 Task: Look for space in Jalālpur, India from 4th August, 2023 to 8th August, 2023 for 1 adult in price range Rs.10000 to Rs.15000. Place can be private room with 1  bedroom having 1 bed and 1 bathroom. Property type can be flatguest house, hotel. Amenities needed are: wifi. Booking option can be shelf check-in. Required host language is English.
Action: Mouse moved to (470, 122)
Screenshot: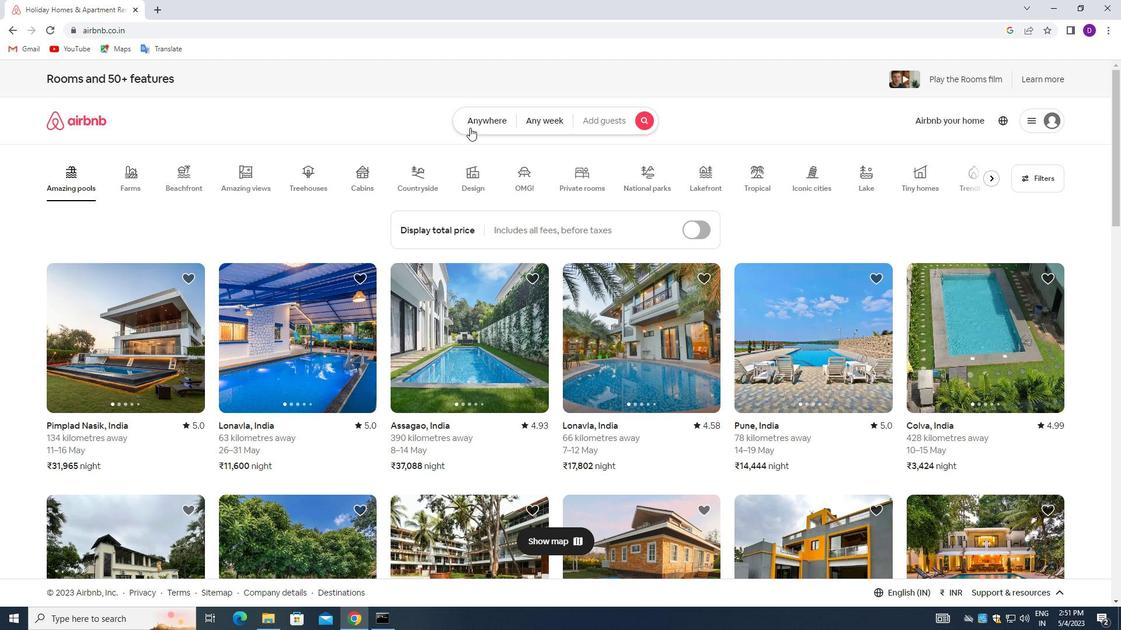
Action: Mouse pressed left at (470, 122)
Screenshot: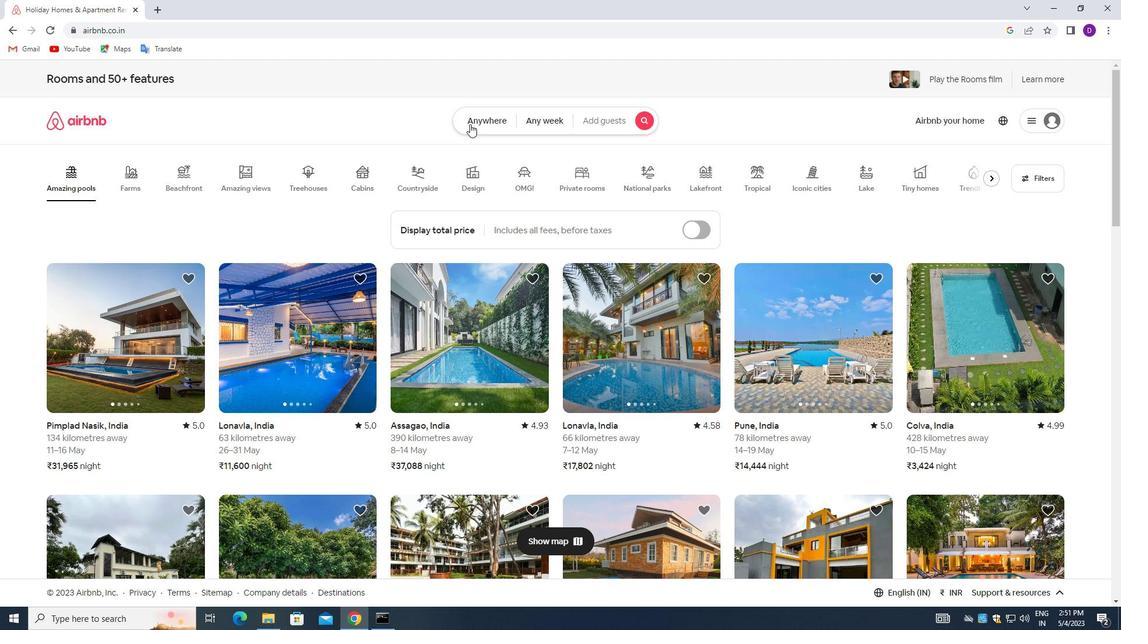 
Action: Mouse moved to (434, 161)
Screenshot: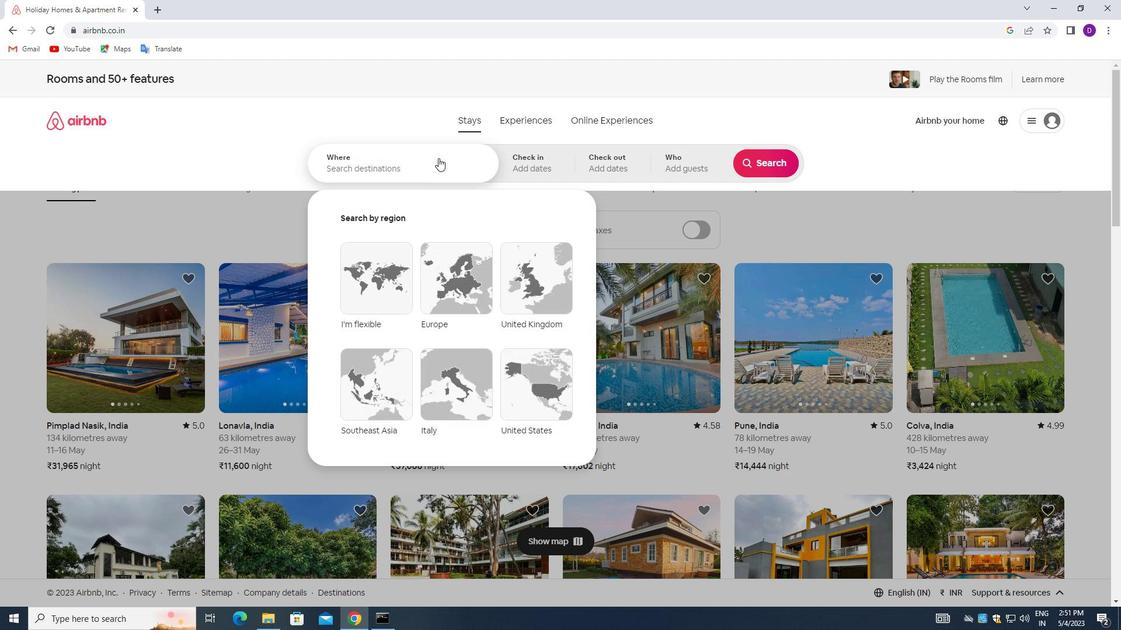 
Action: Mouse pressed left at (434, 161)
Screenshot: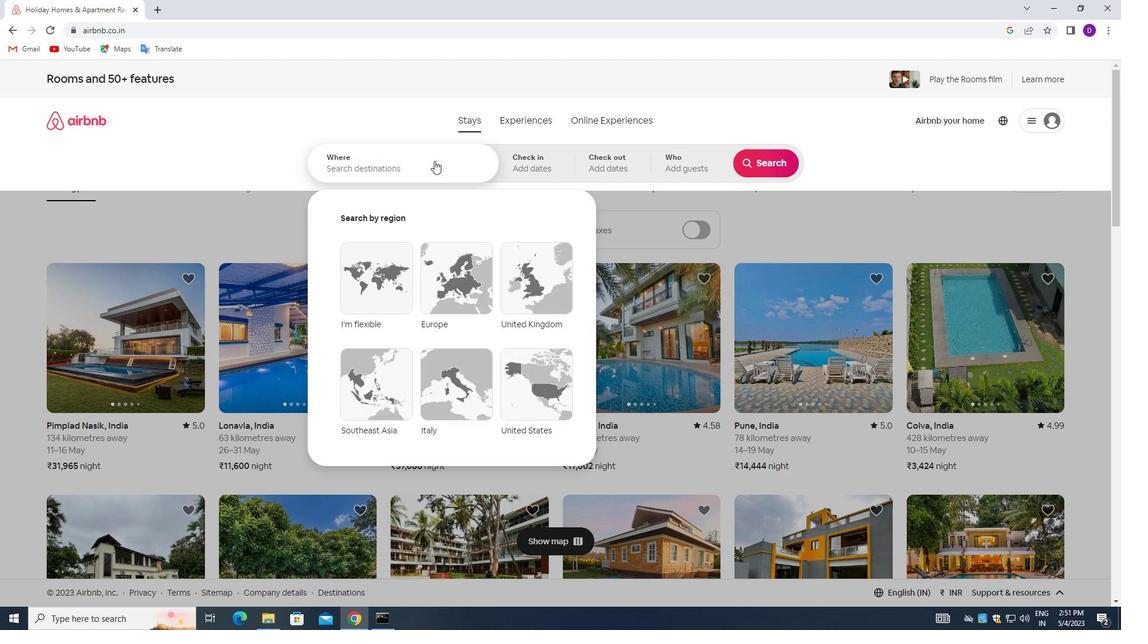 
Action: Mouse moved to (241, 167)
Screenshot: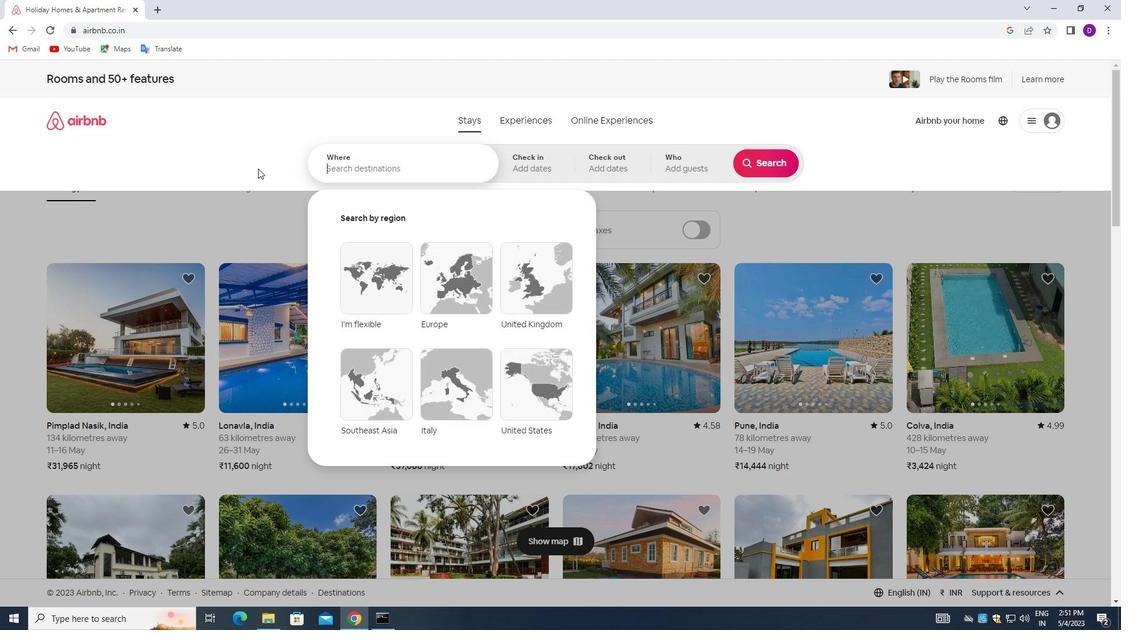 
Action: Key pressed <Key.shift>JALAPUR,<Key.space><Key.shift>INDIA<Key.enter>
Screenshot: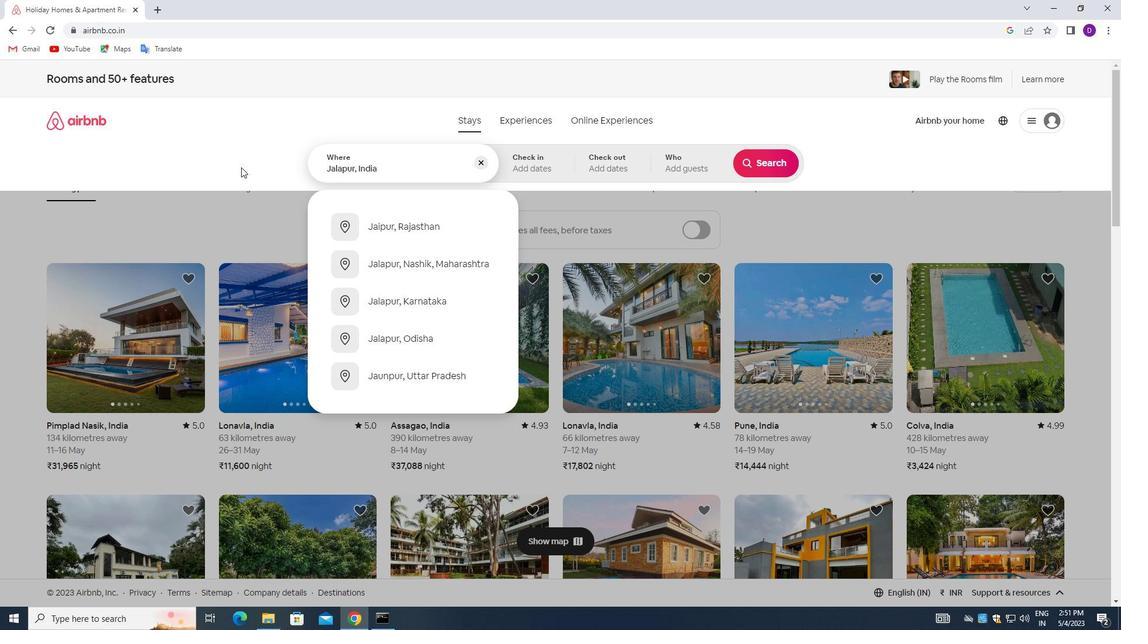
Action: Mouse moved to (761, 256)
Screenshot: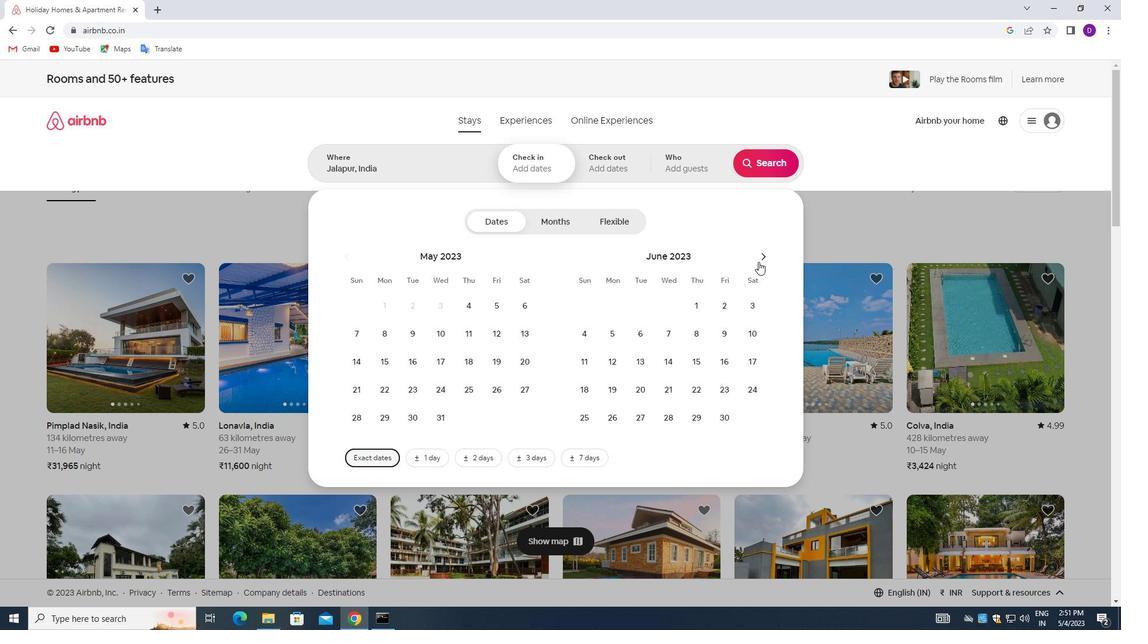 
Action: Mouse pressed left at (761, 256)
Screenshot: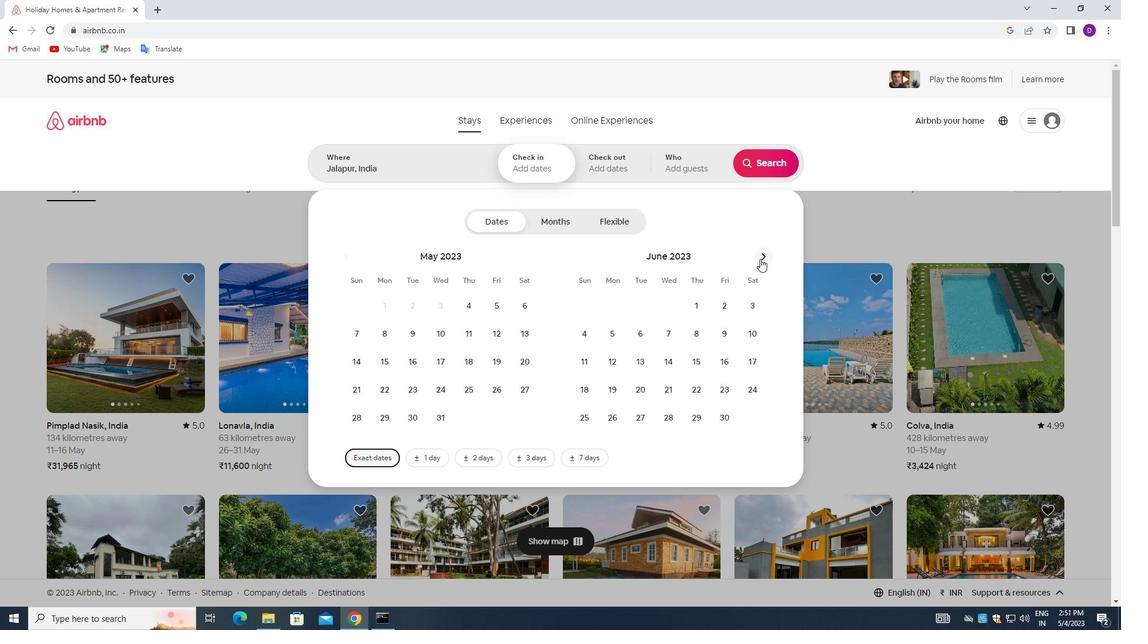
Action: Mouse pressed left at (761, 256)
Screenshot: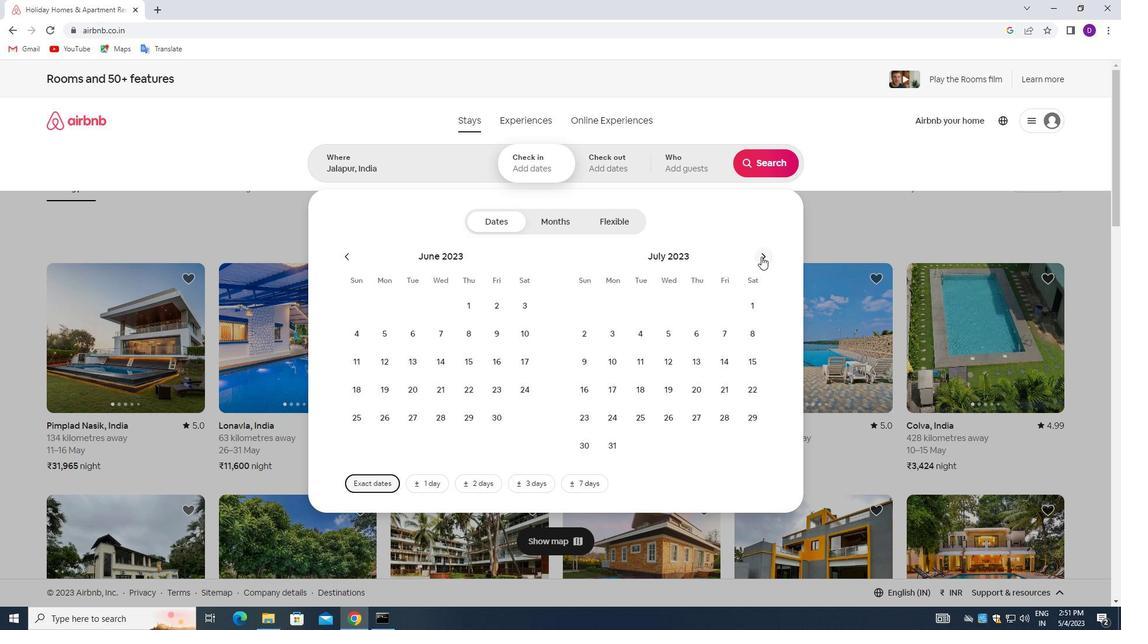 
Action: Mouse moved to (726, 309)
Screenshot: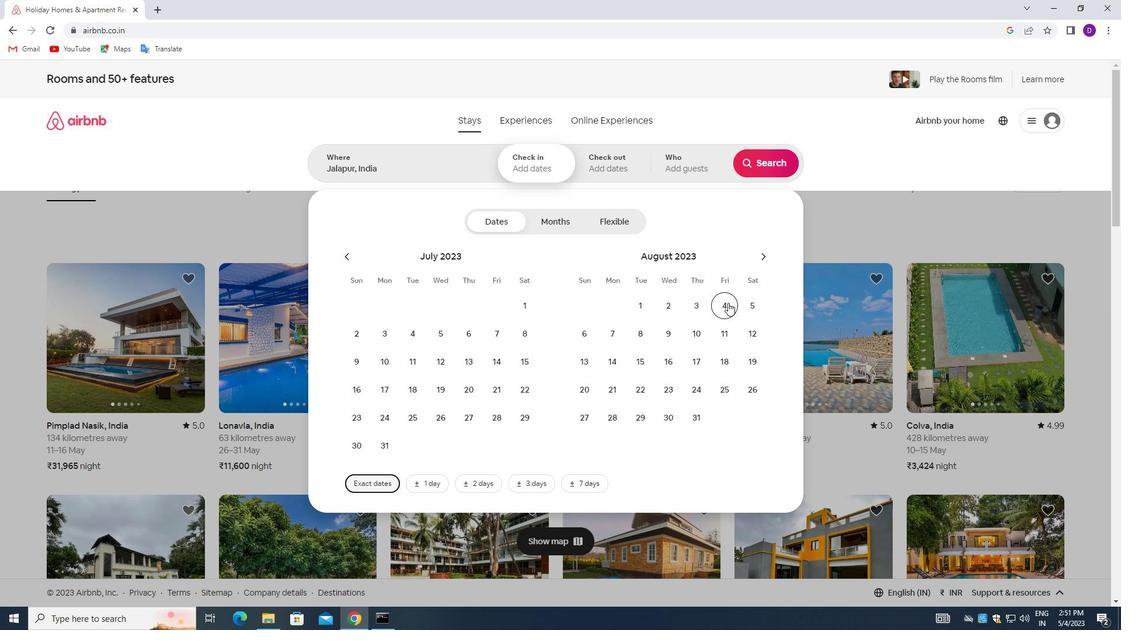 
Action: Mouse pressed left at (726, 309)
Screenshot: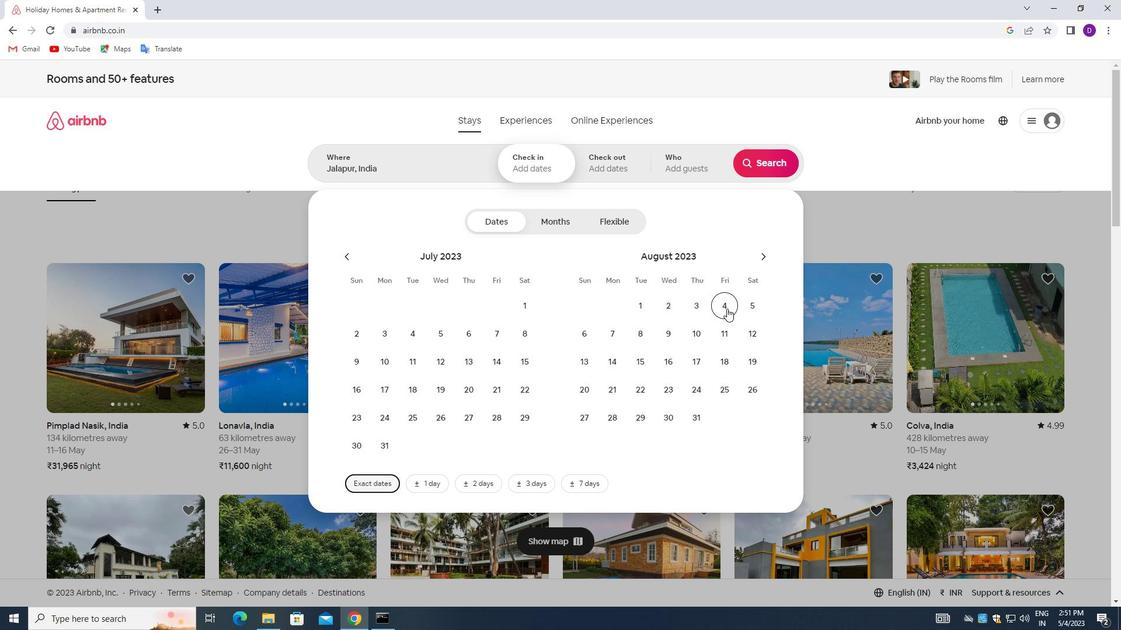 
Action: Mouse moved to (651, 333)
Screenshot: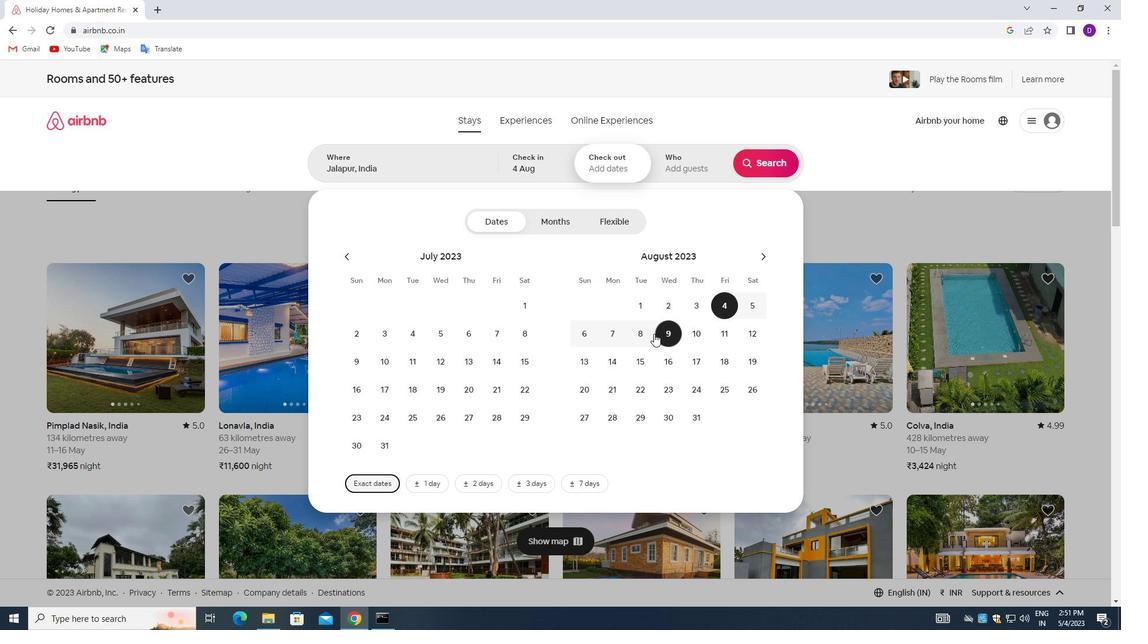 
Action: Mouse pressed left at (651, 333)
Screenshot: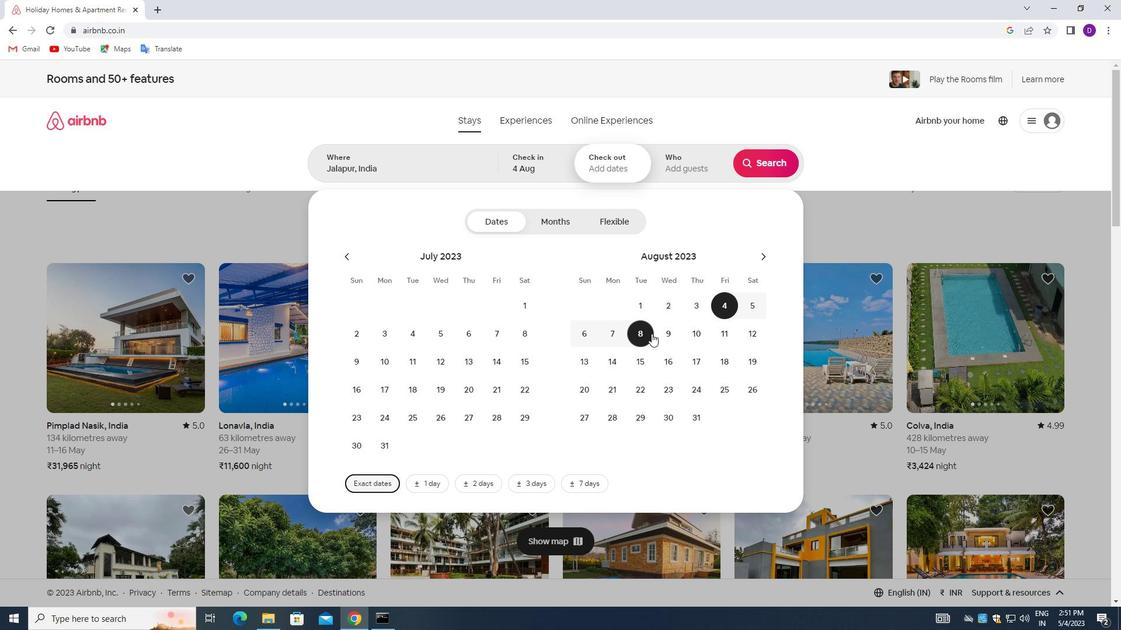 
Action: Mouse moved to (672, 165)
Screenshot: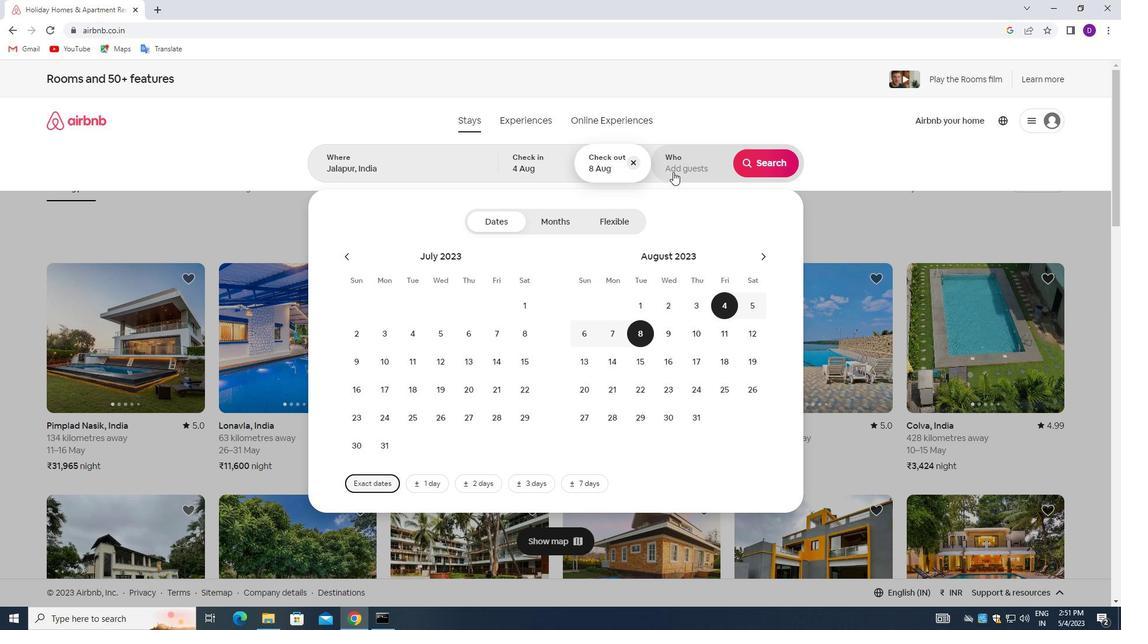 
Action: Mouse pressed left at (672, 165)
Screenshot: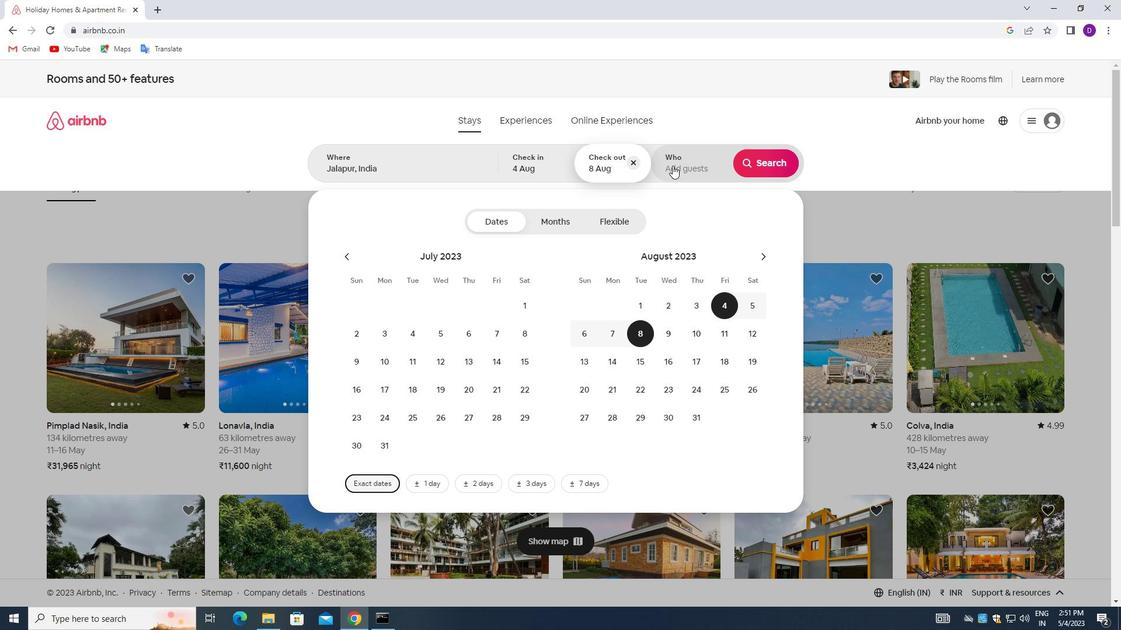 
Action: Mouse moved to (774, 227)
Screenshot: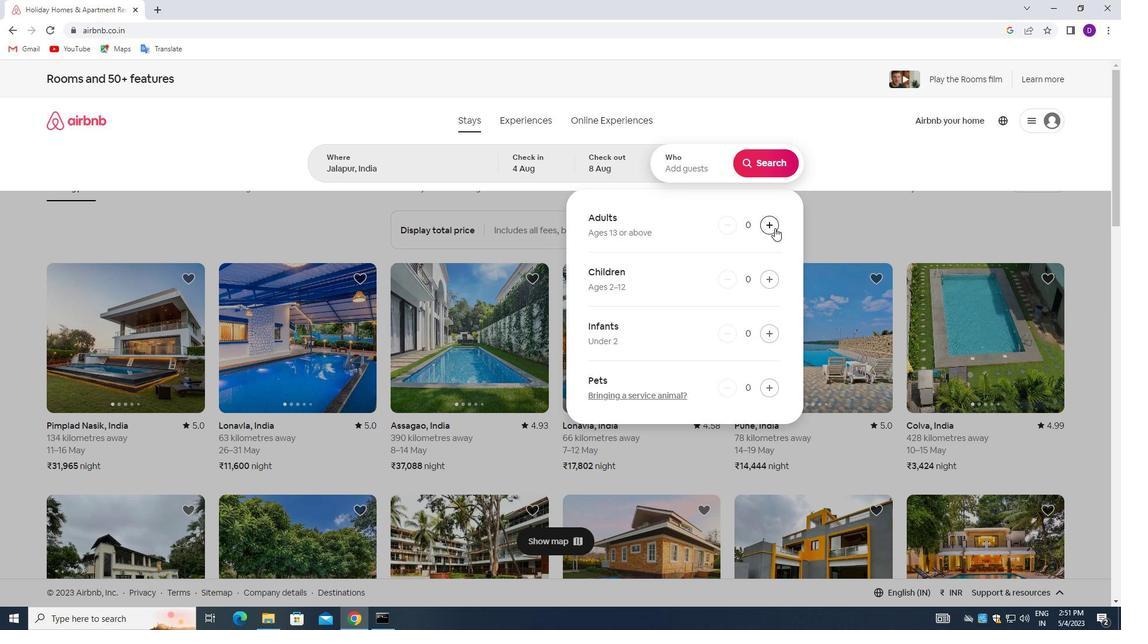 
Action: Mouse pressed left at (774, 227)
Screenshot: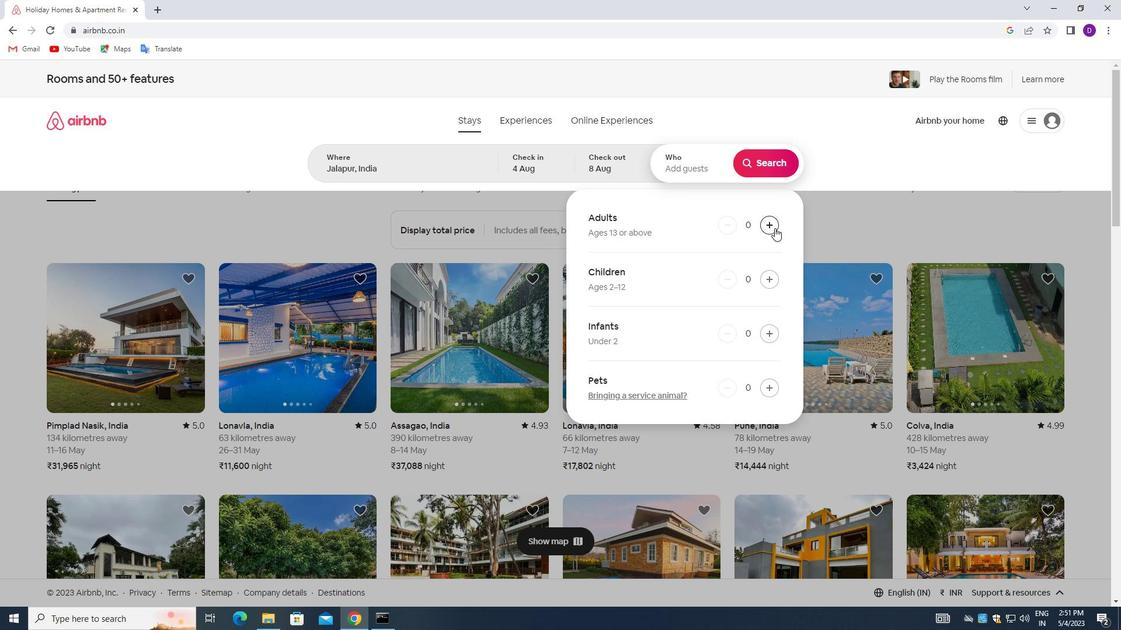 
Action: Mouse moved to (764, 163)
Screenshot: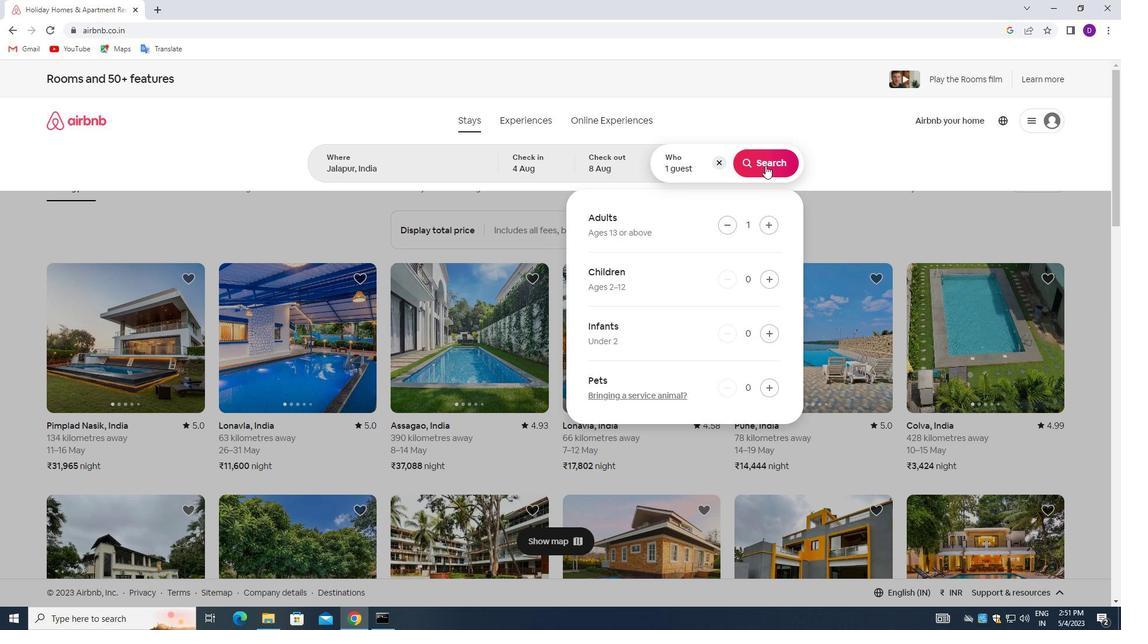 
Action: Mouse pressed left at (764, 163)
Screenshot: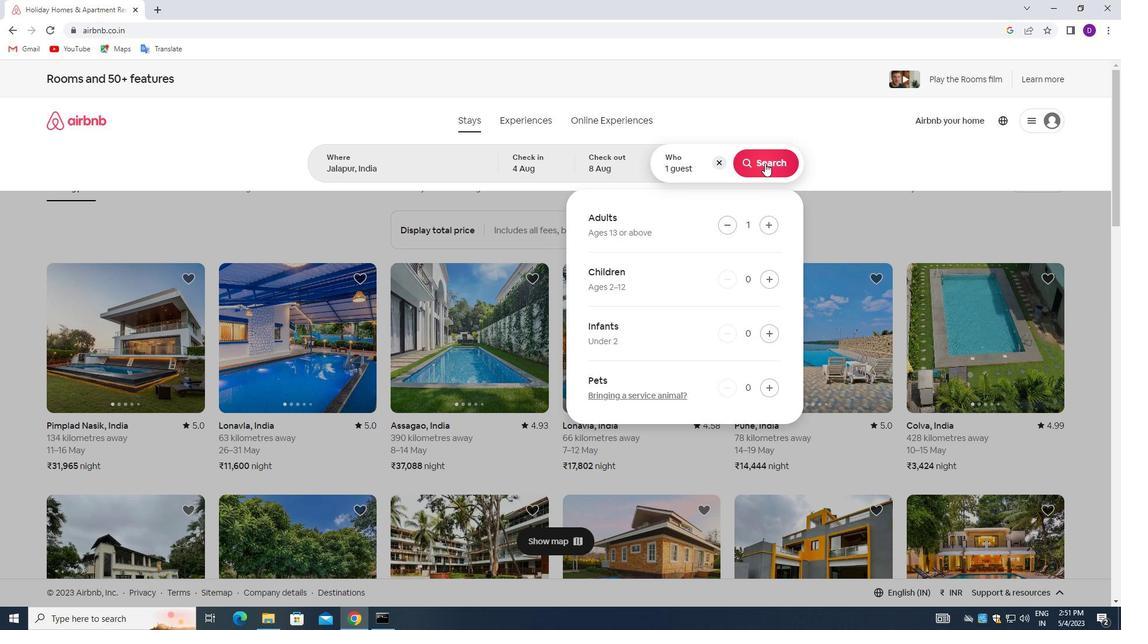 
Action: Mouse moved to (1058, 128)
Screenshot: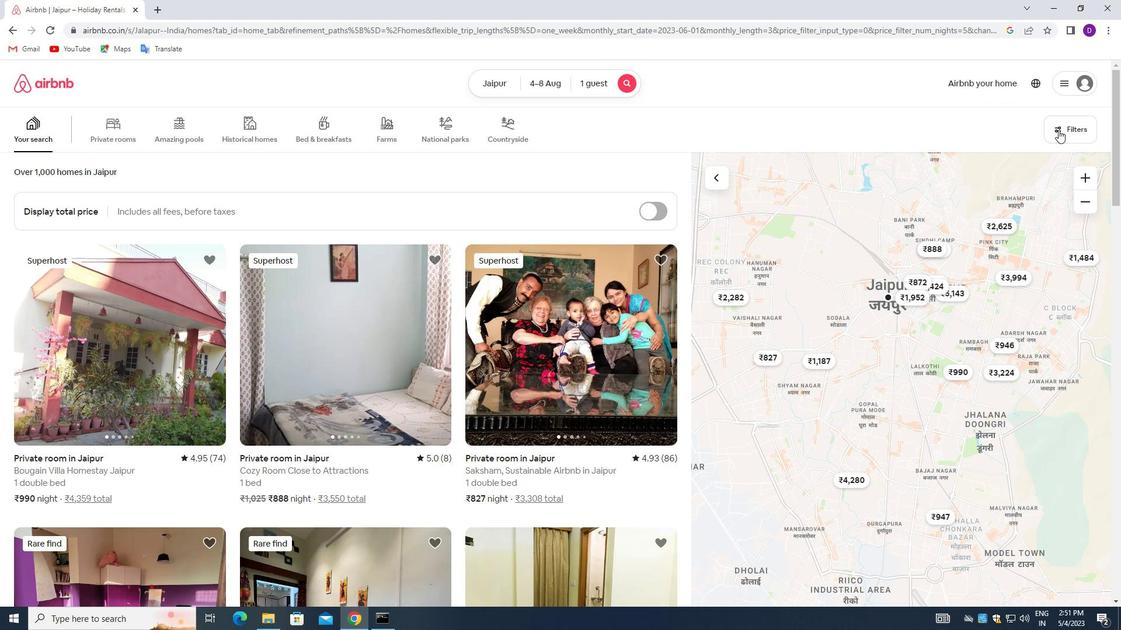 
Action: Mouse pressed left at (1058, 128)
Screenshot: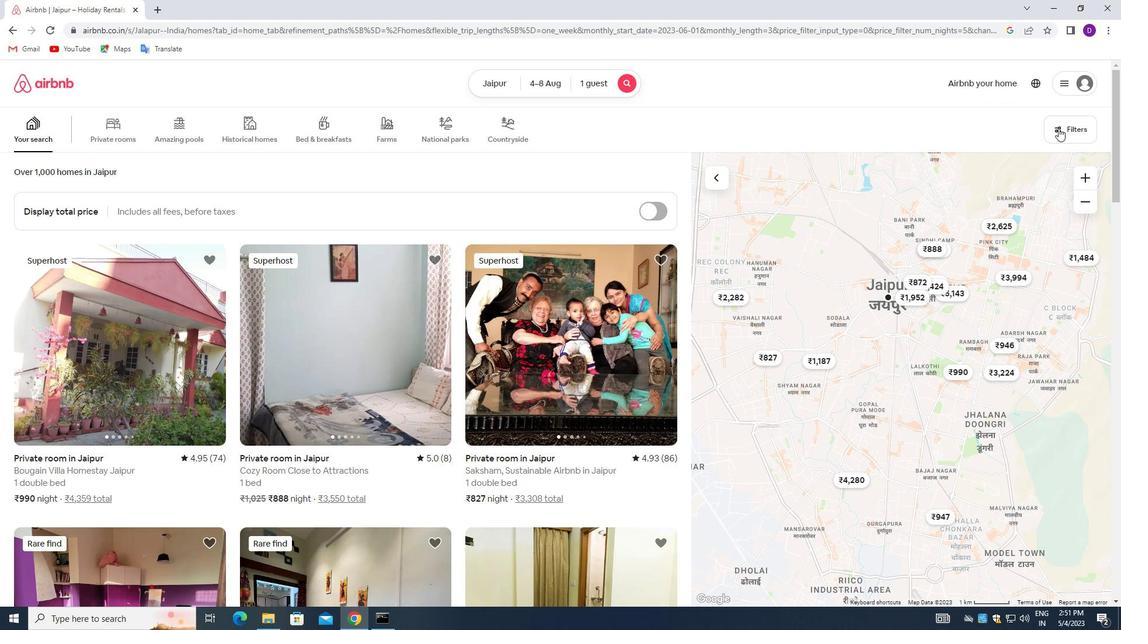 
Action: Mouse moved to (411, 280)
Screenshot: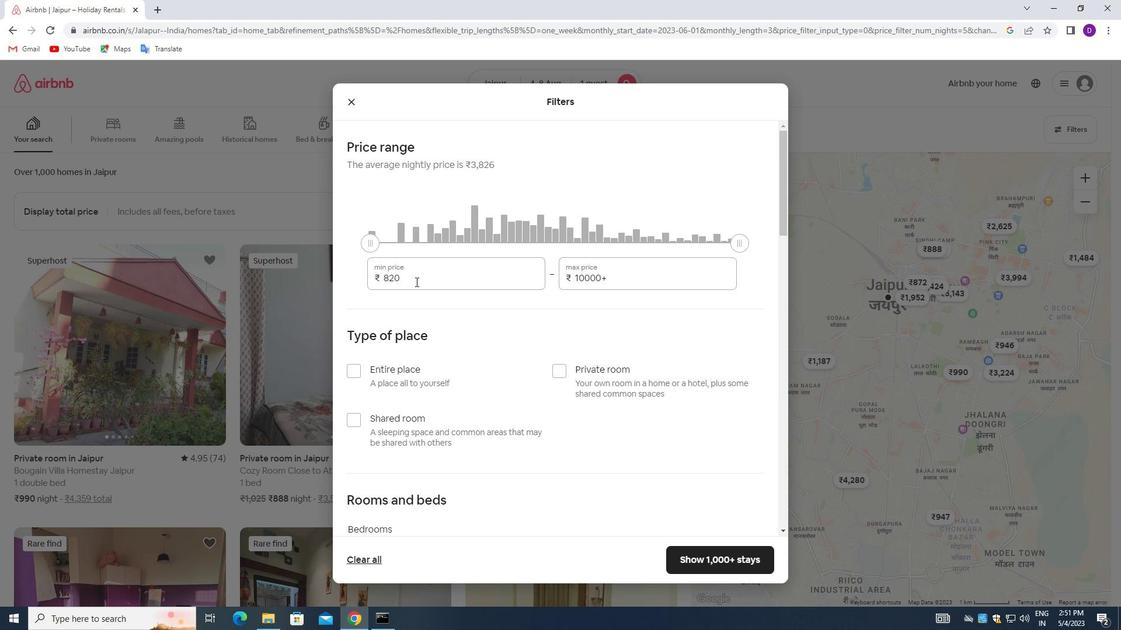
Action: Mouse pressed left at (411, 280)
Screenshot: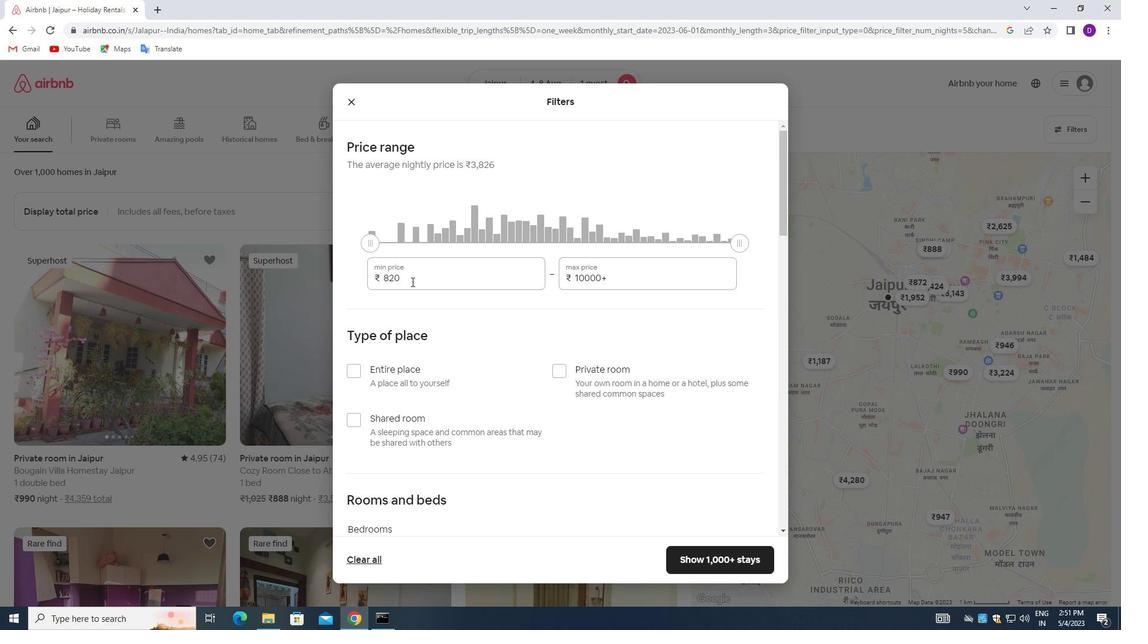 
Action: Mouse pressed left at (411, 280)
Screenshot: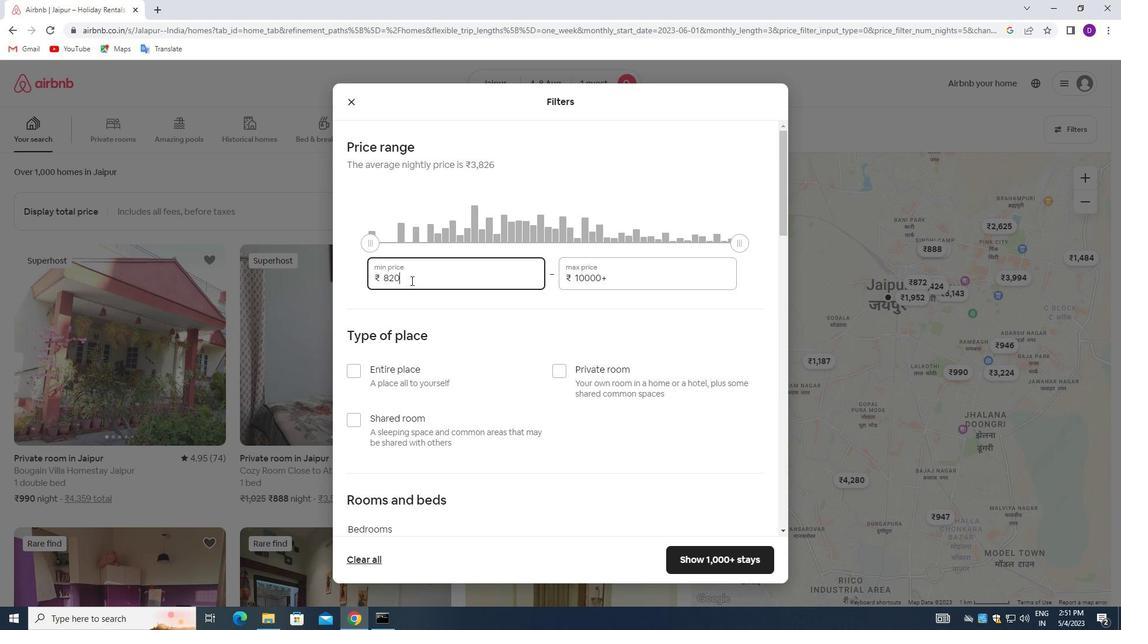 
Action: Key pressed 10000<Key.tab>15000
Screenshot: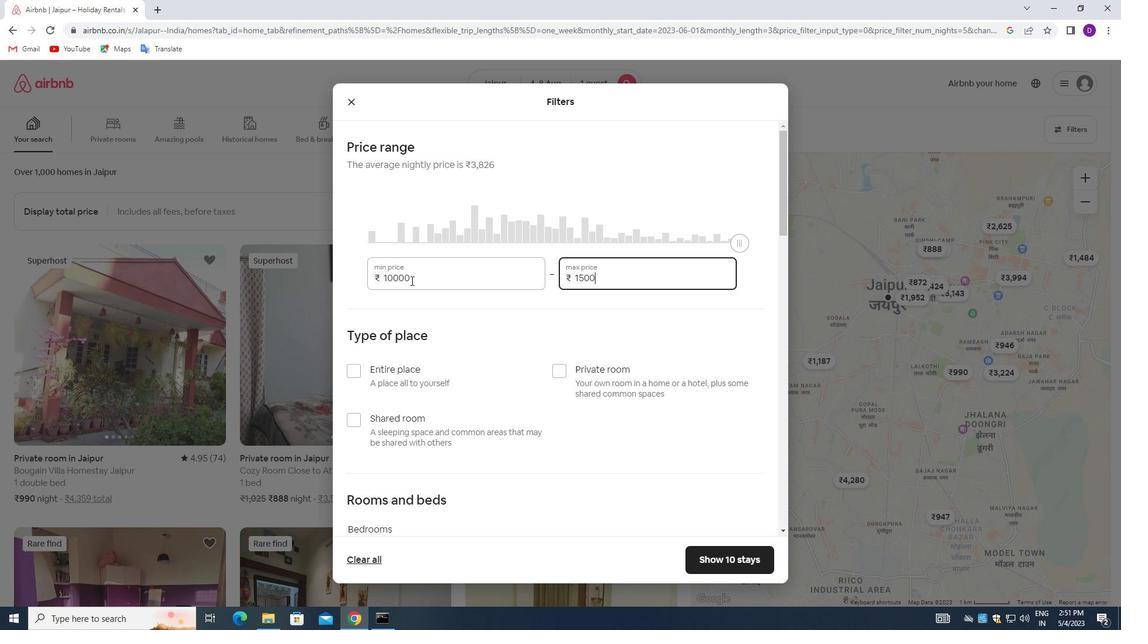 
Action: Mouse moved to (453, 326)
Screenshot: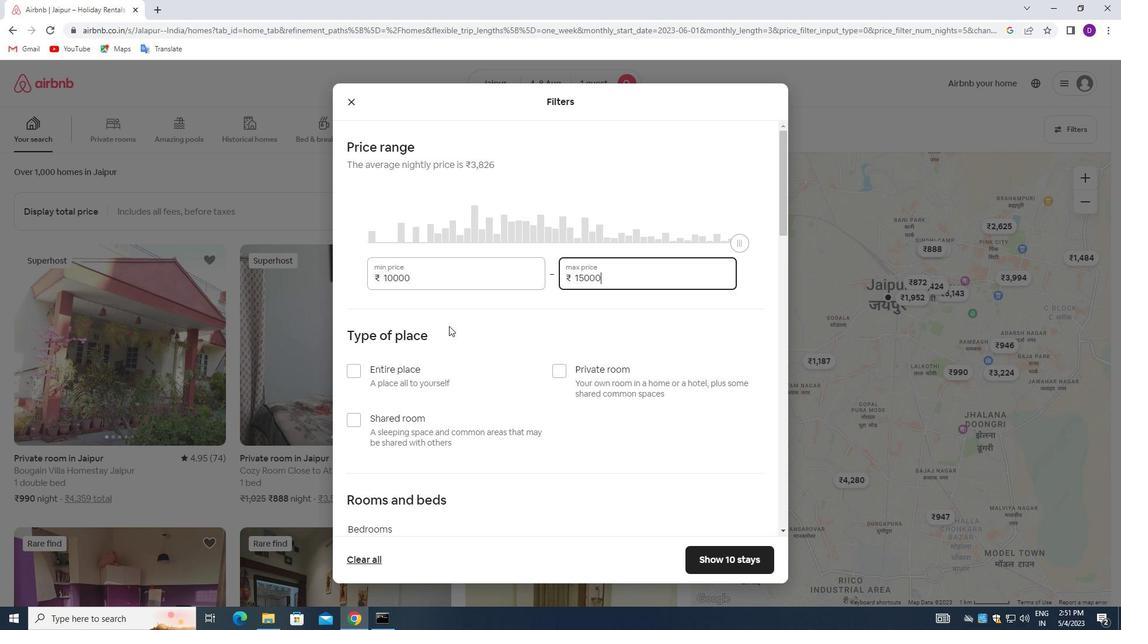 
Action: Mouse scrolled (453, 325) with delta (0, 0)
Screenshot: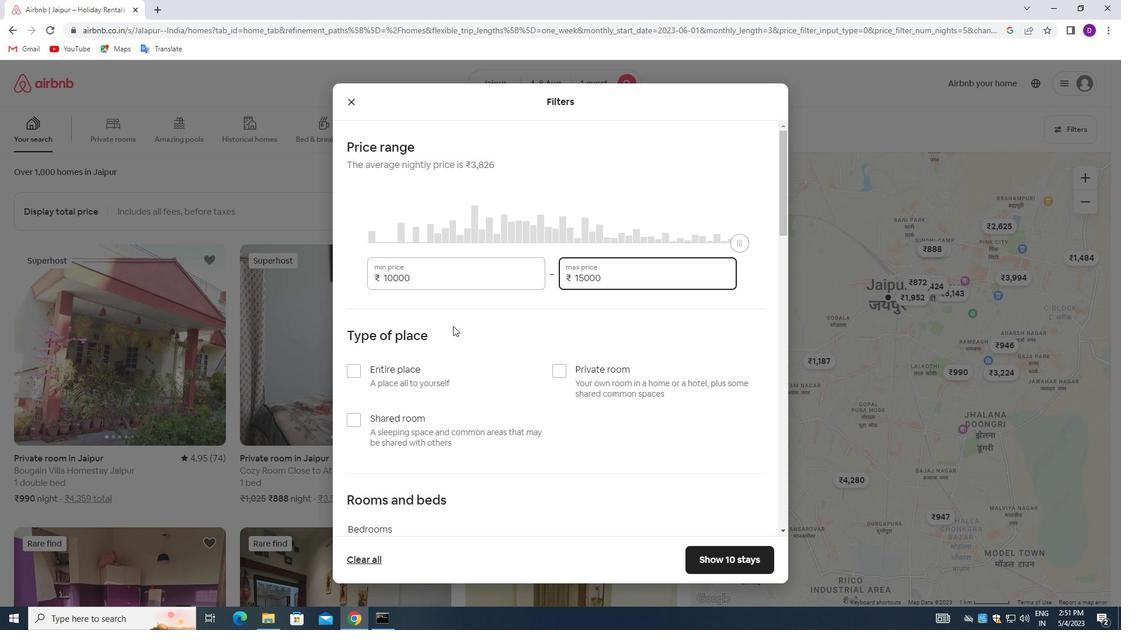 
Action: Mouse moved to (558, 315)
Screenshot: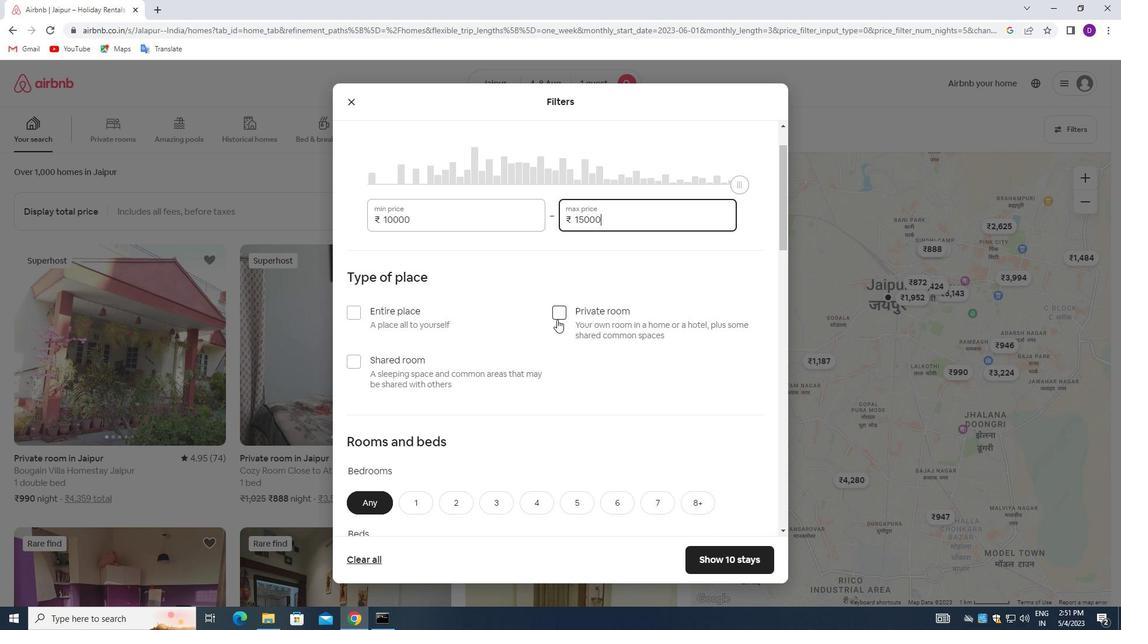 
Action: Mouse pressed left at (558, 315)
Screenshot: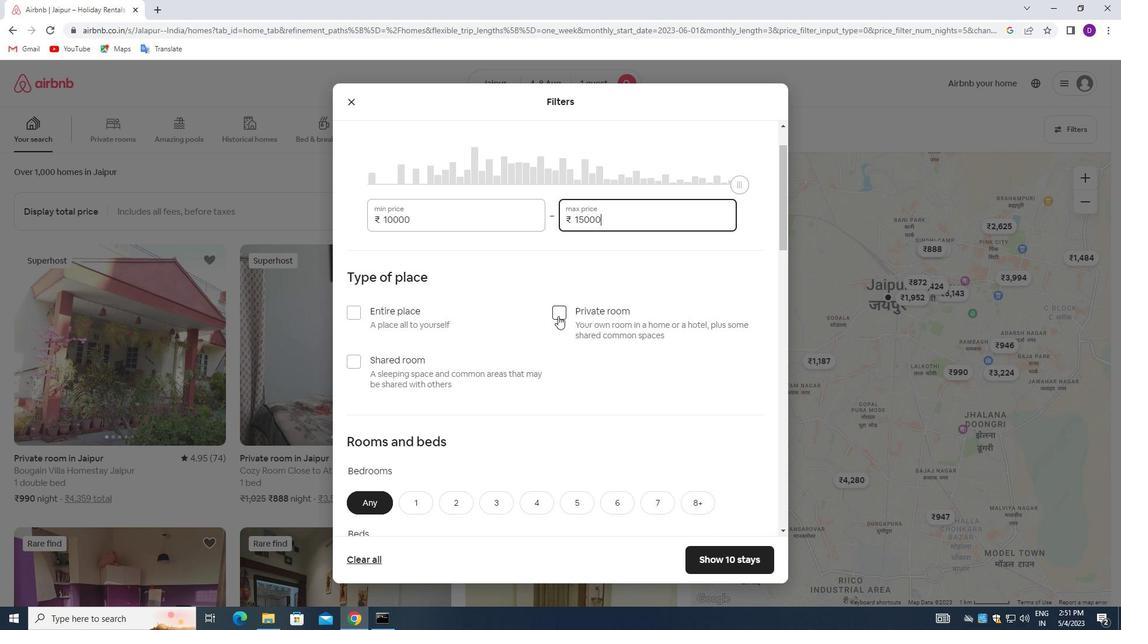 
Action: Mouse moved to (558, 321)
Screenshot: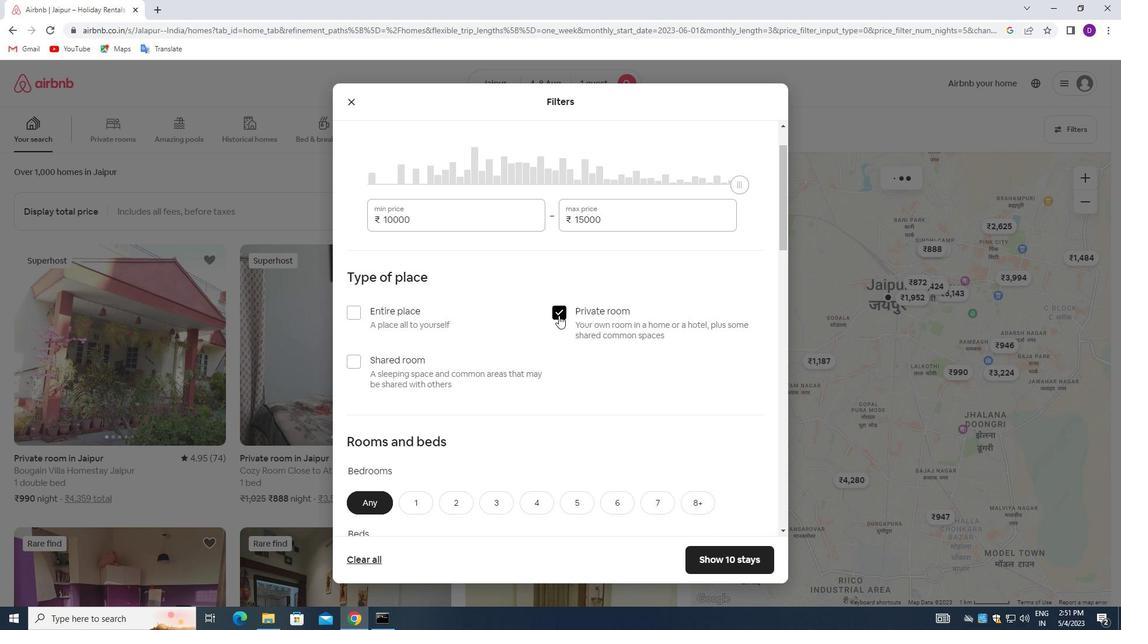 
Action: Mouse scrolled (558, 320) with delta (0, 0)
Screenshot: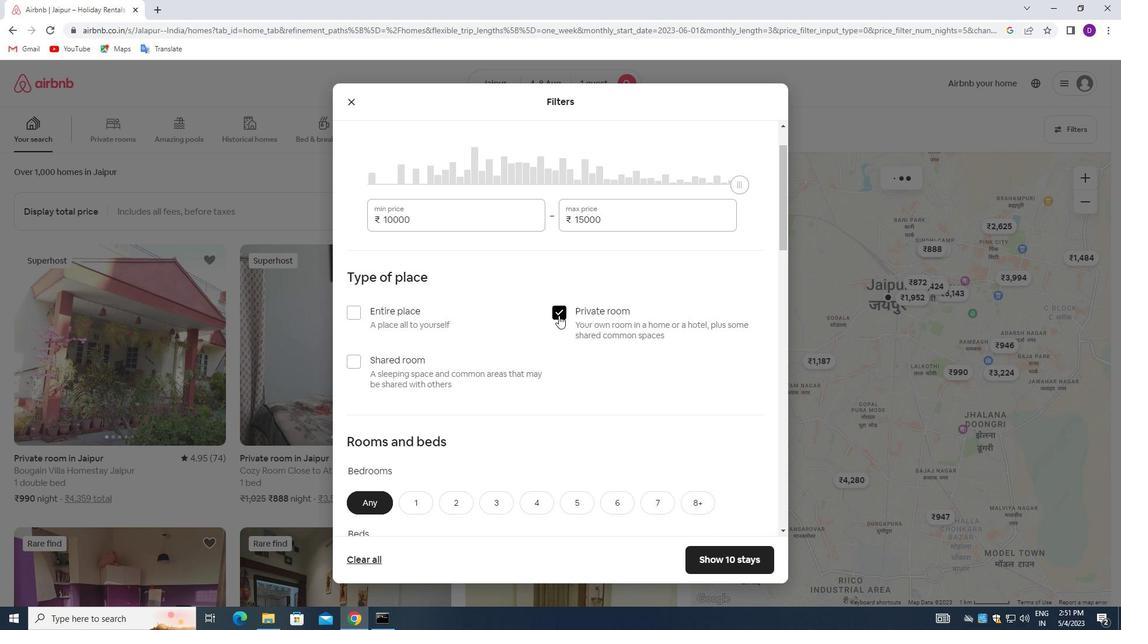 
Action: Mouse moved to (558, 321)
Screenshot: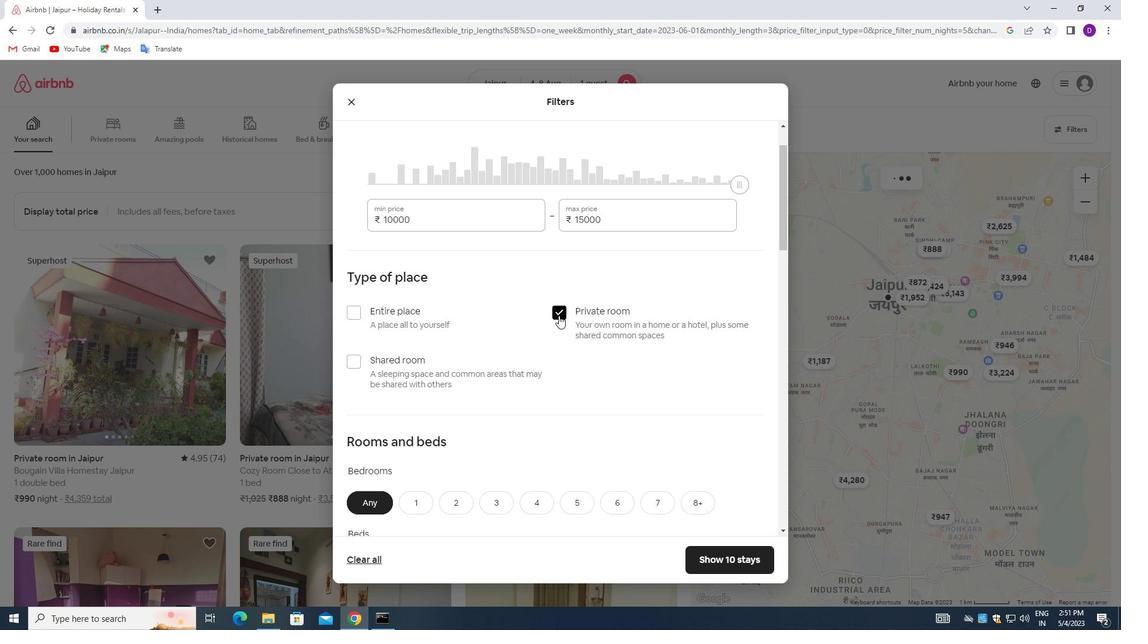 
Action: Mouse scrolled (558, 321) with delta (0, 0)
Screenshot: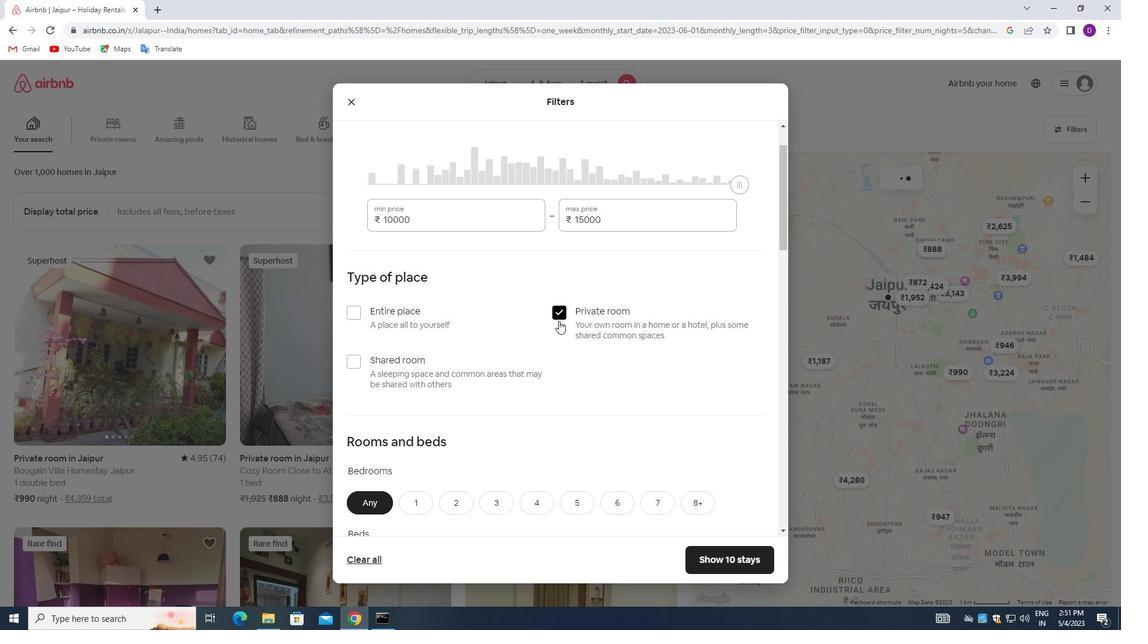 
Action: Mouse moved to (558, 322)
Screenshot: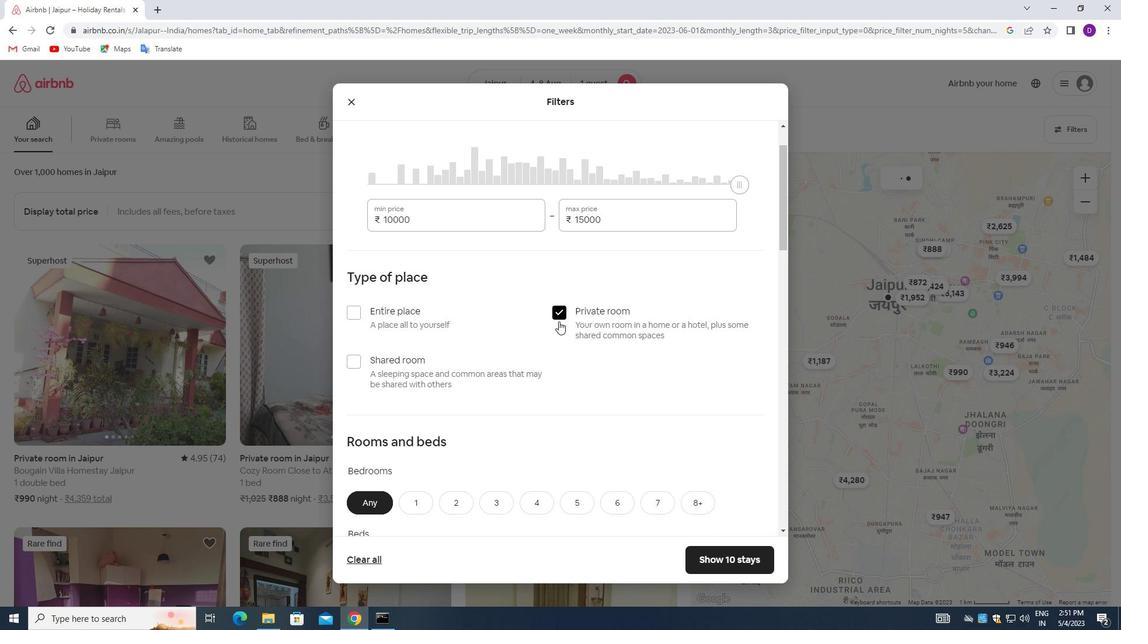 
Action: Mouse scrolled (558, 322) with delta (0, 0)
Screenshot: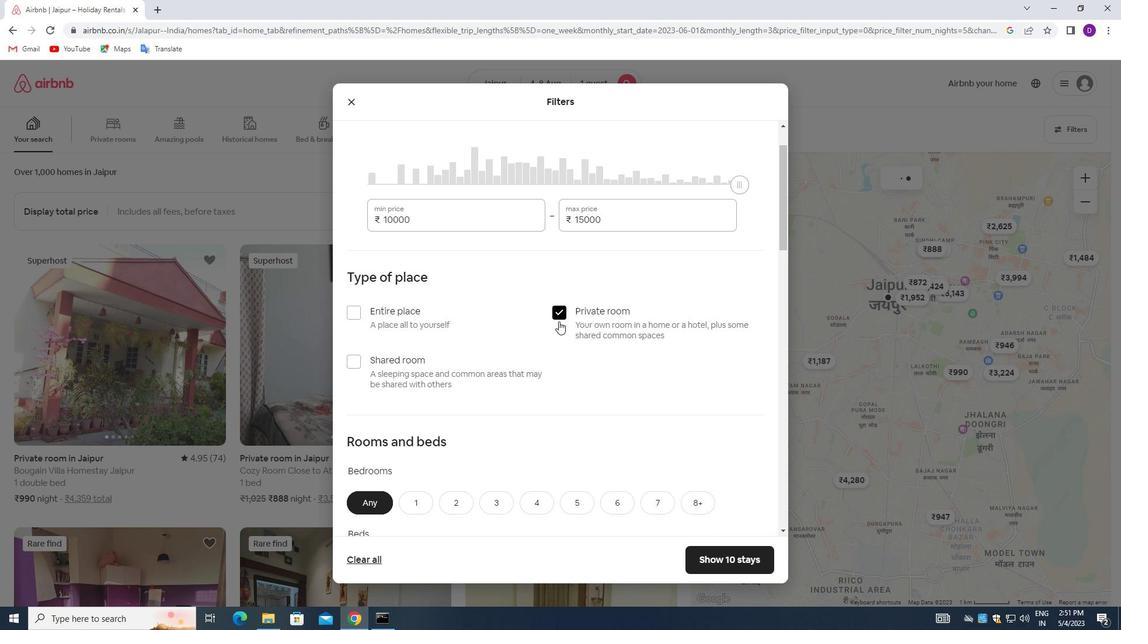 
Action: Mouse scrolled (558, 322) with delta (0, 0)
Screenshot: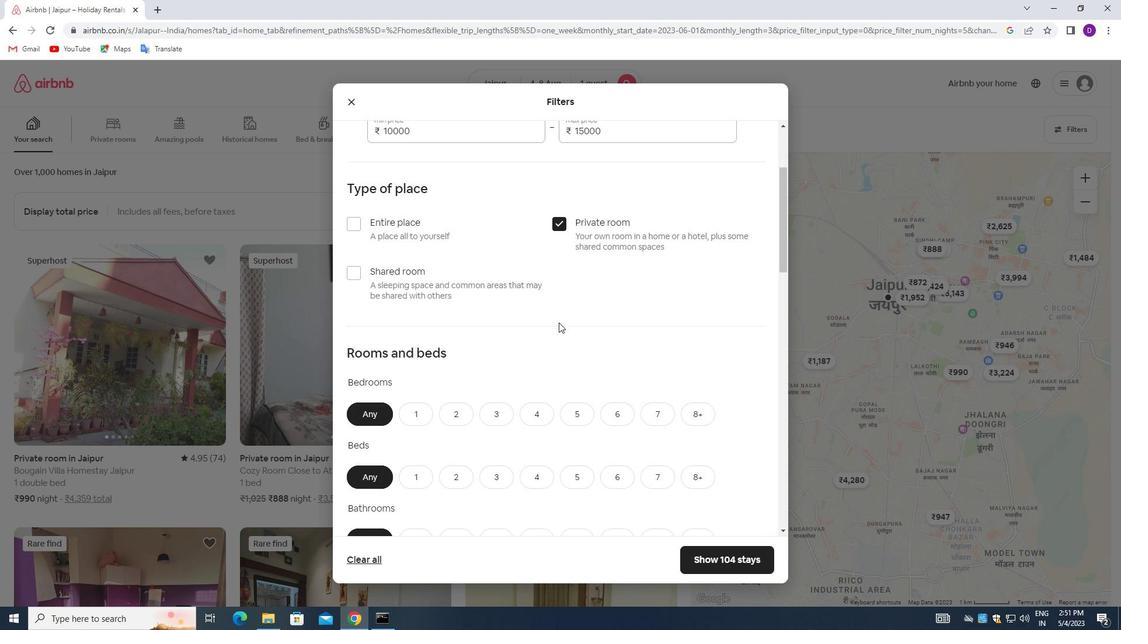 
Action: Mouse moved to (416, 272)
Screenshot: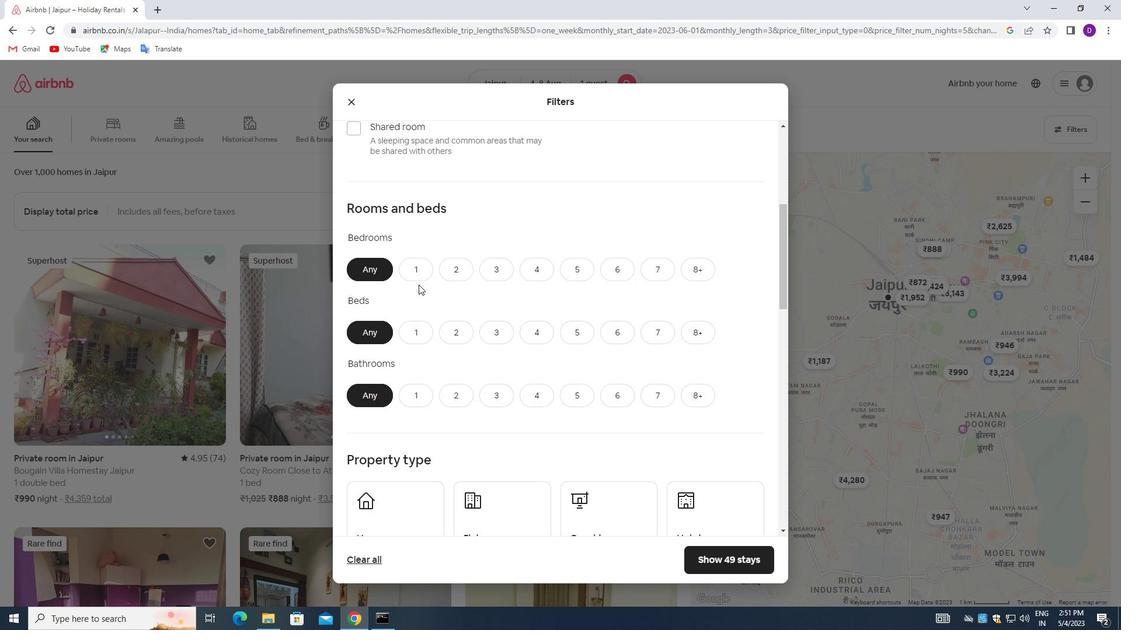 
Action: Mouse pressed left at (416, 272)
Screenshot: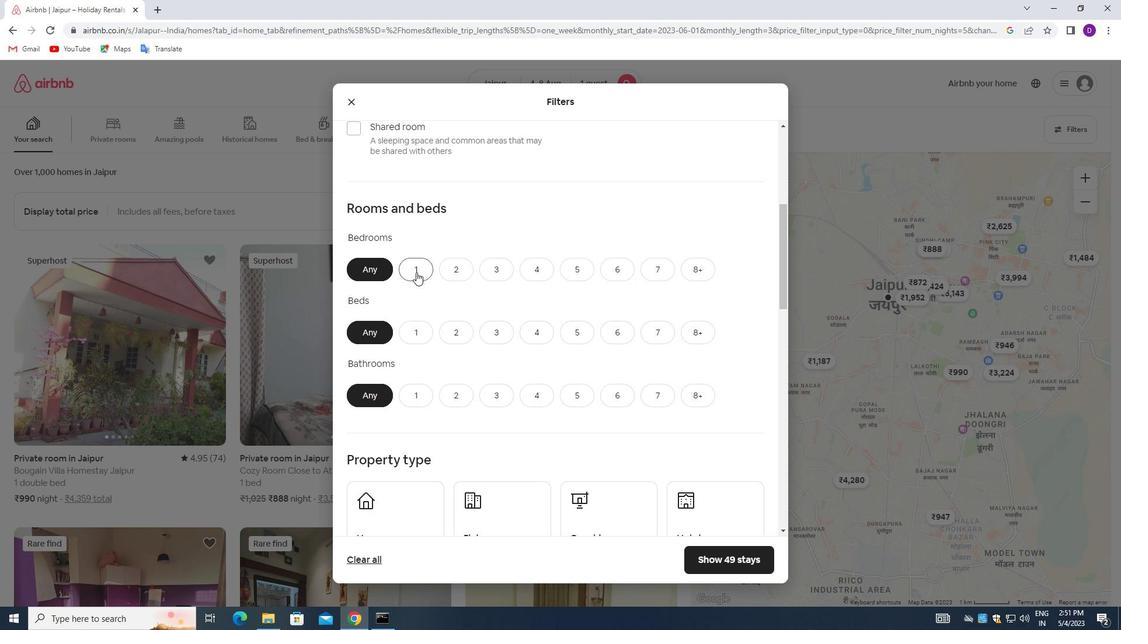 
Action: Mouse moved to (418, 326)
Screenshot: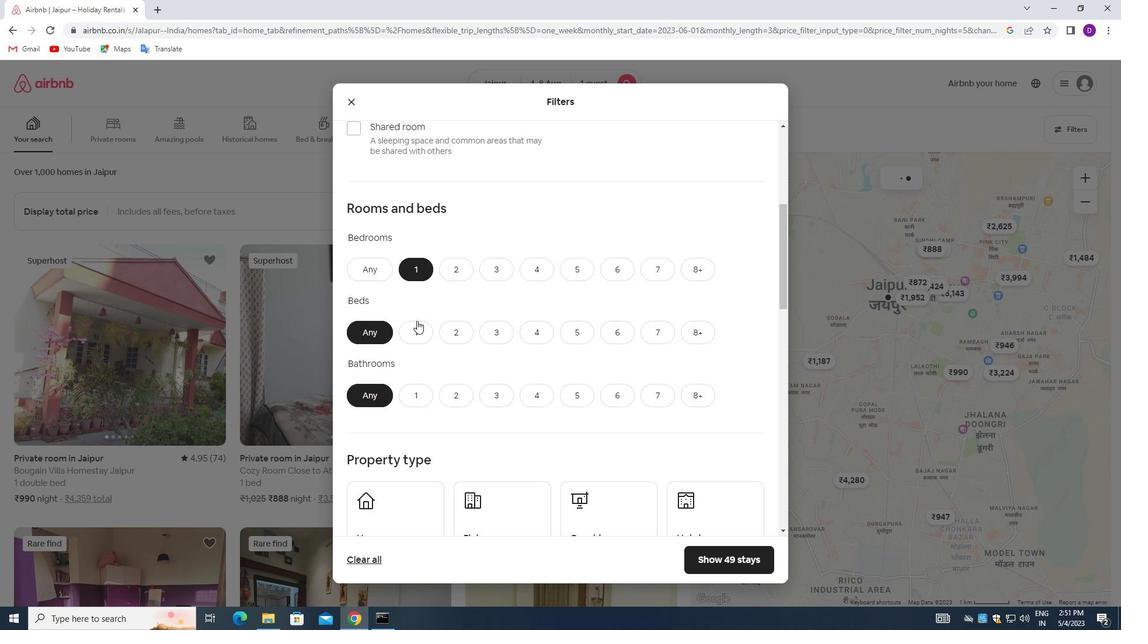 
Action: Mouse pressed left at (418, 326)
Screenshot: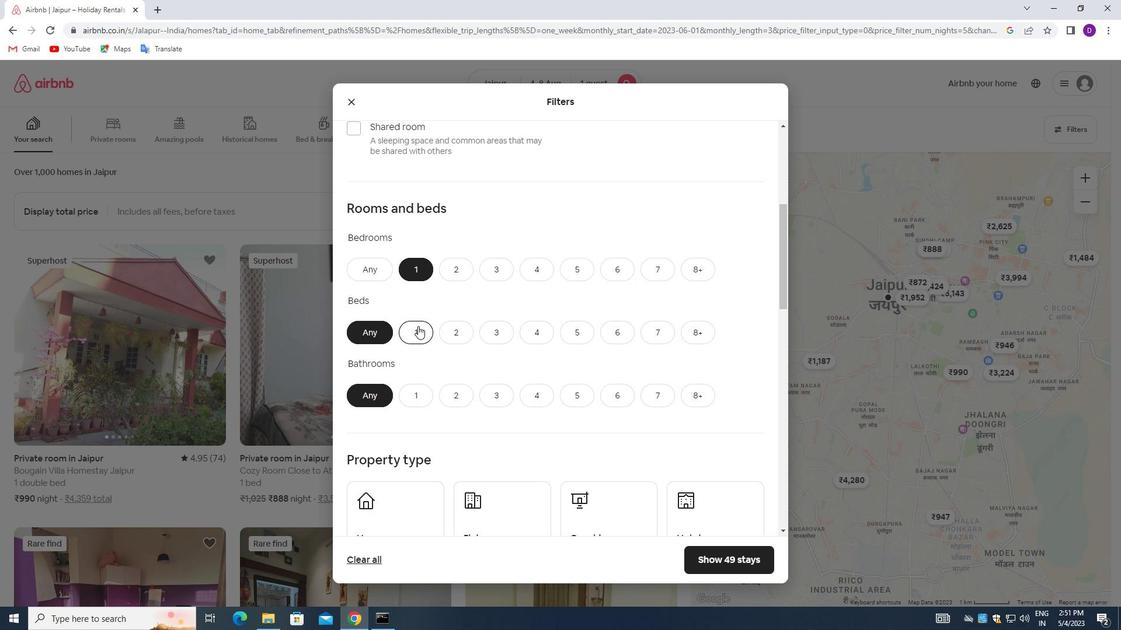 
Action: Mouse moved to (417, 393)
Screenshot: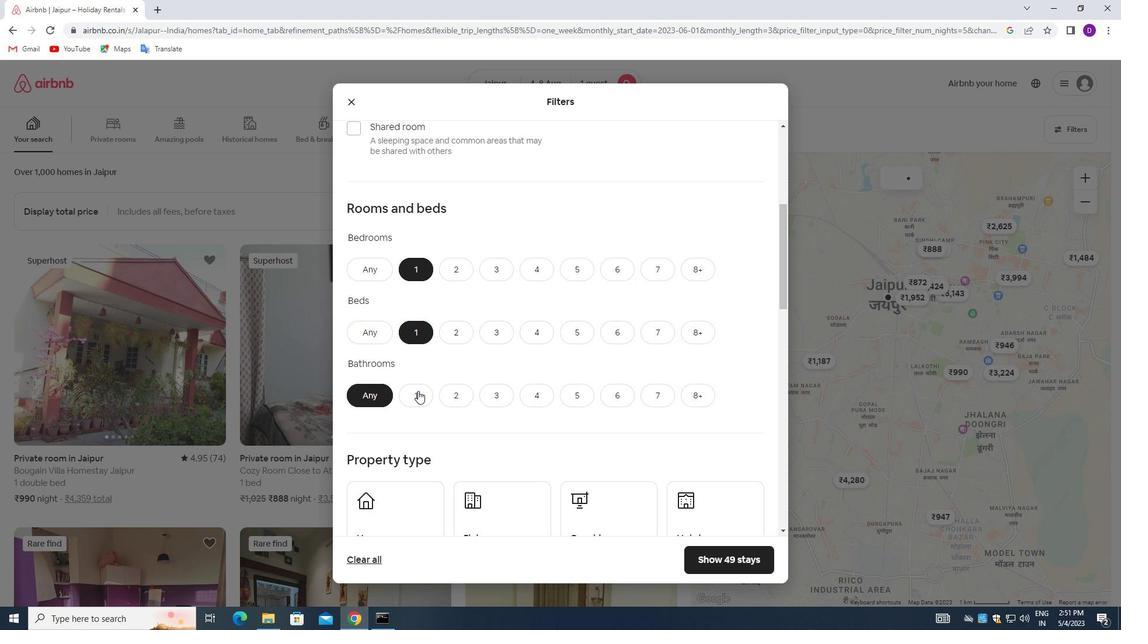 
Action: Mouse pressed left at (417, 393)
Screenshot: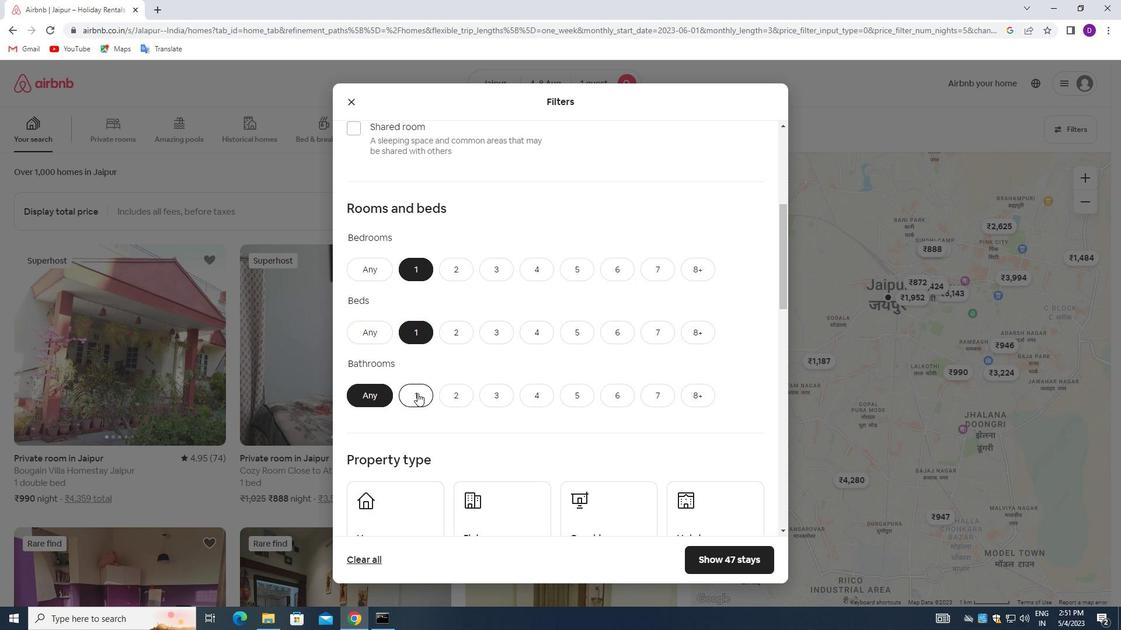 
Action: Mouse moved to (464, 350)
Screenshot: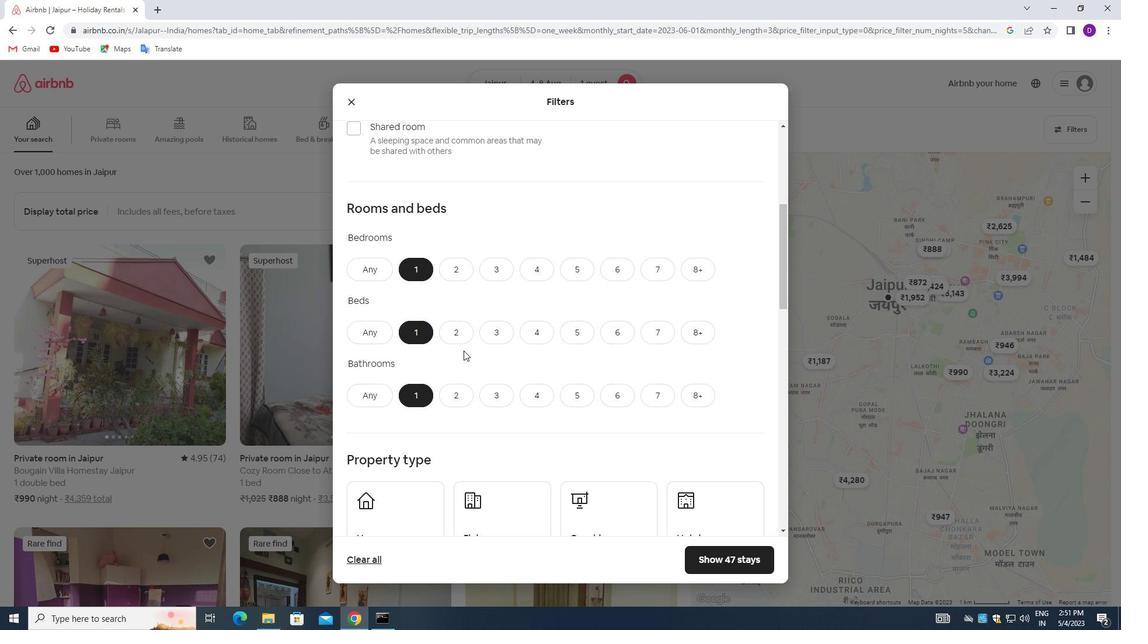
Action: Mouse scrolled (464, 350) with delta (0, 0)
Screenshot: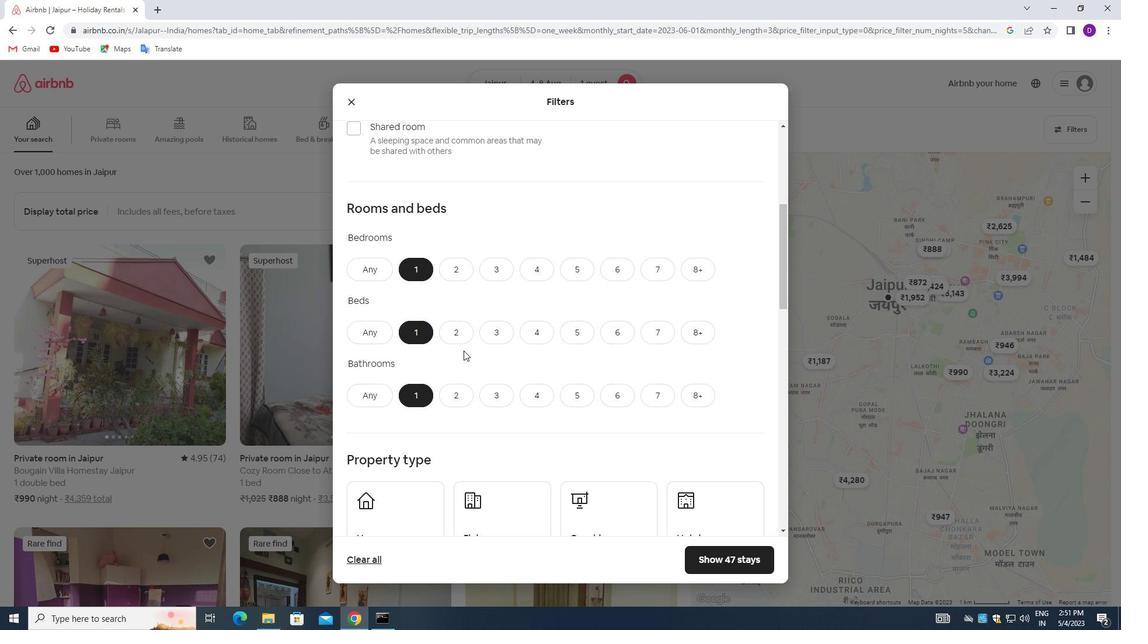 
Action: Mouse moved to (465, 350)
Screenshot: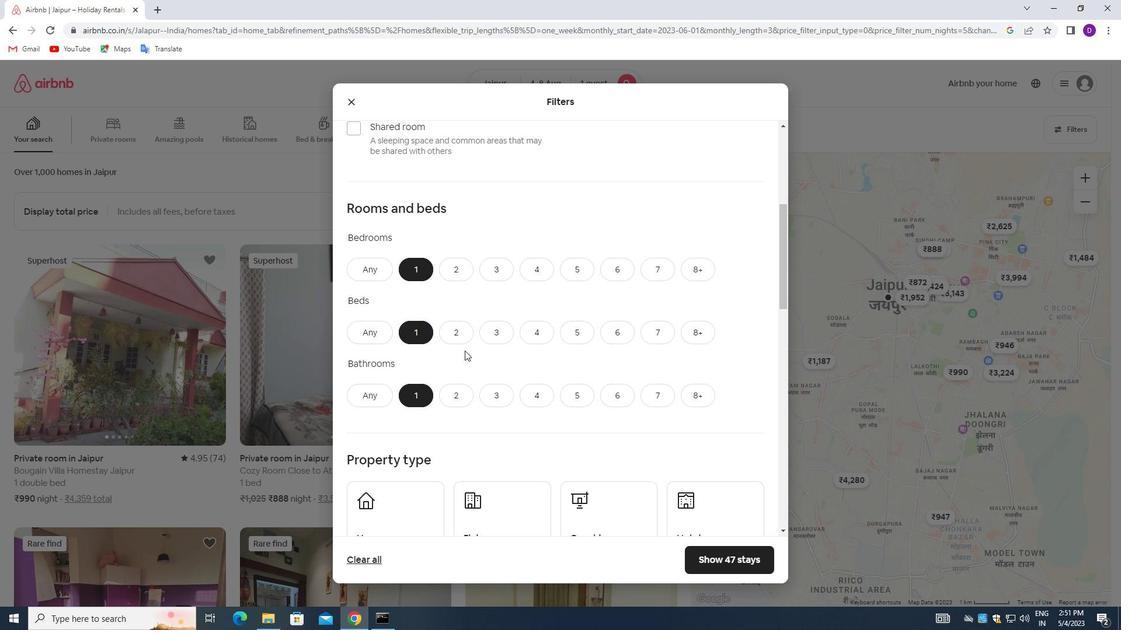 
Action: Mouse scrolled (465, 350) with delta (0, 0)
Screenshot: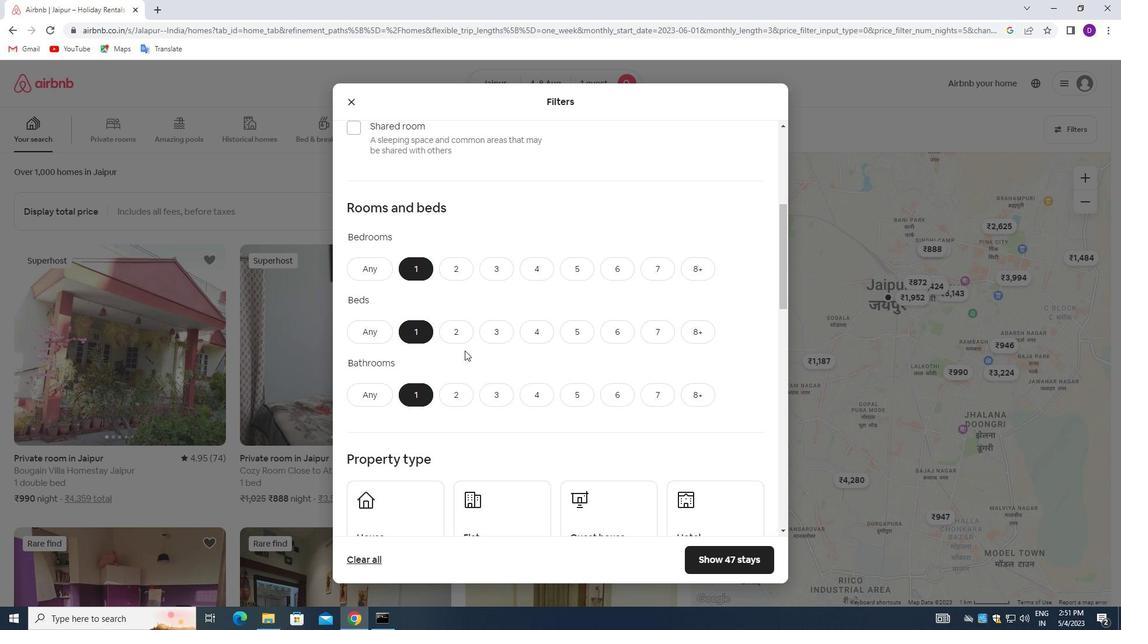 
Action: Mouse moved to (465, 350)
Screenshot: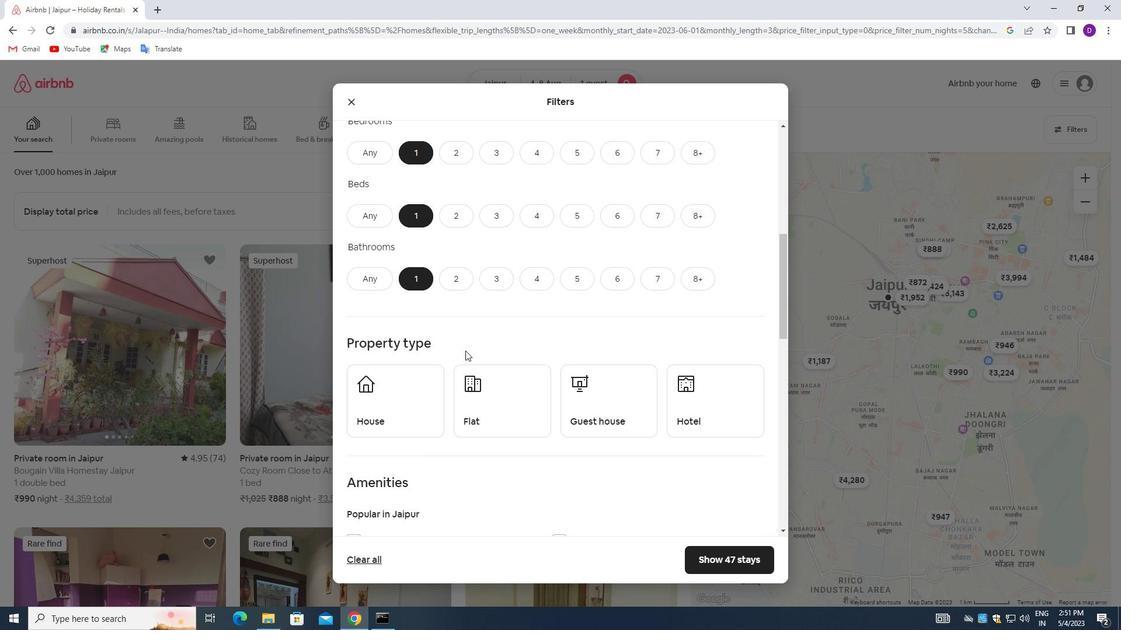 
Action: Mouse scrolled (465, 350) with delta (0, 0)
Screenshot: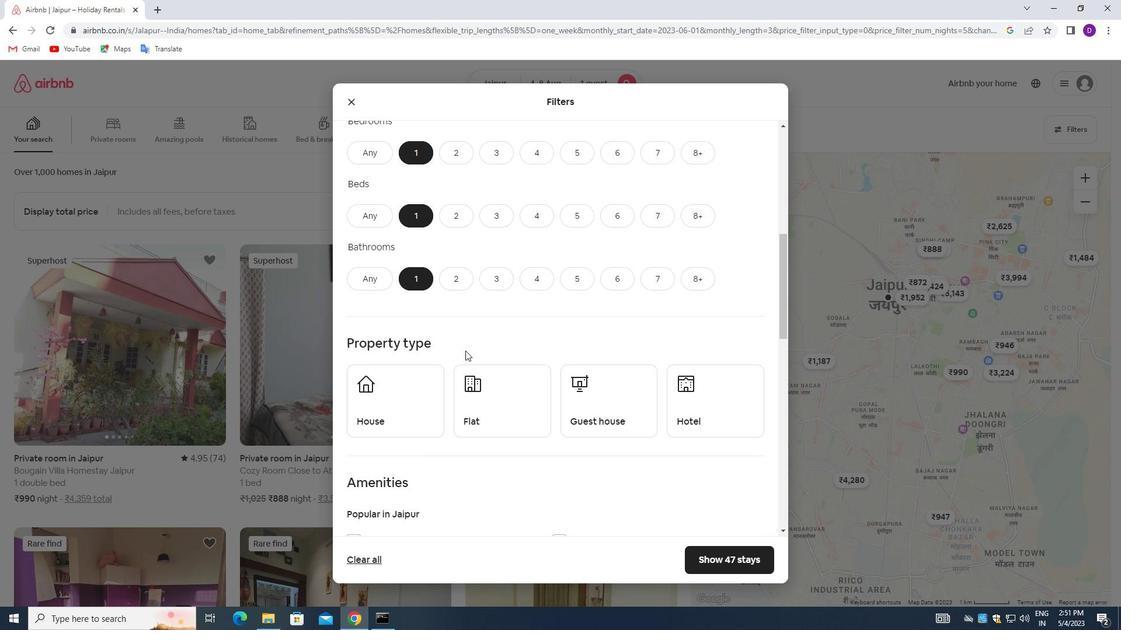 
Action: Mouse moved to (479, 347)
Screenshot: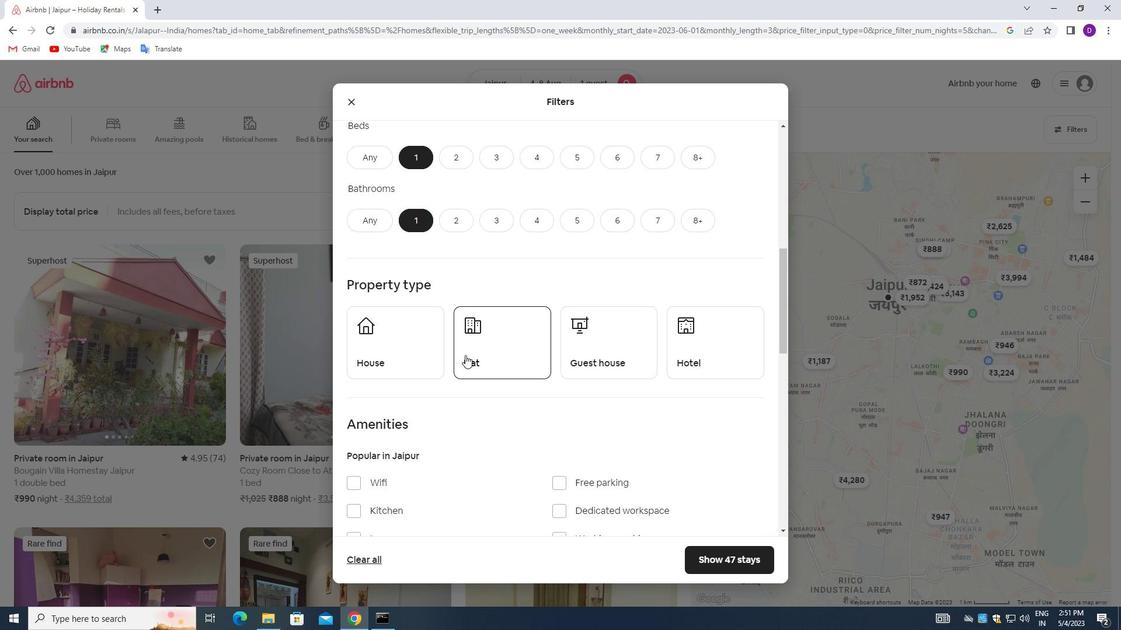 
Action: Mouse pressed left at (479, 347)
Screenshot: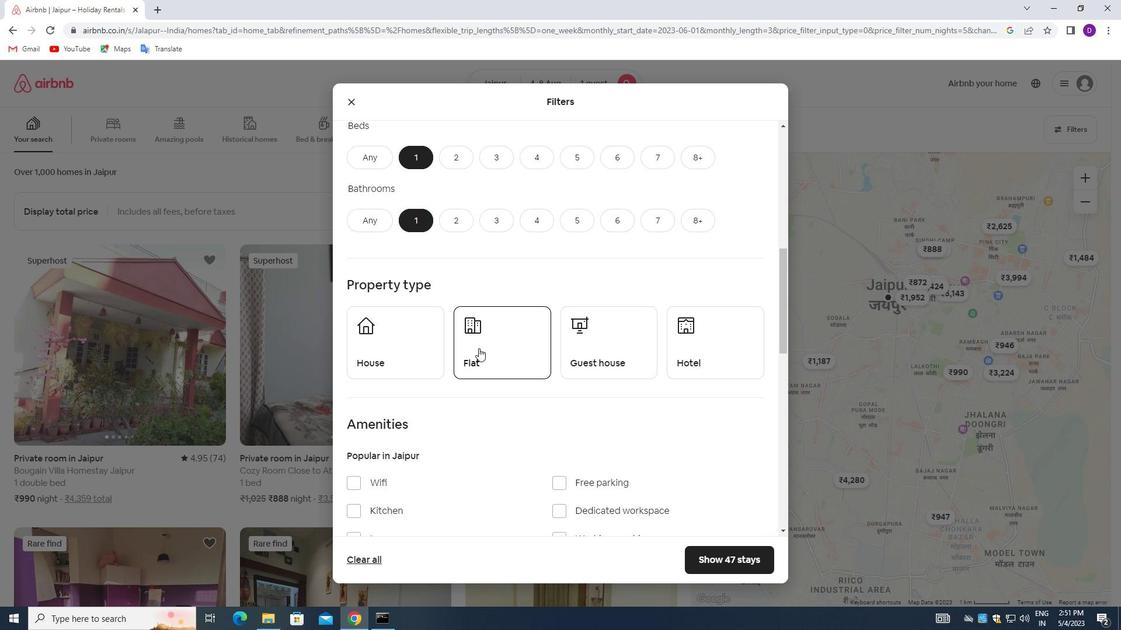 
Action: Mouse moved to (583, 345)
Screenshot: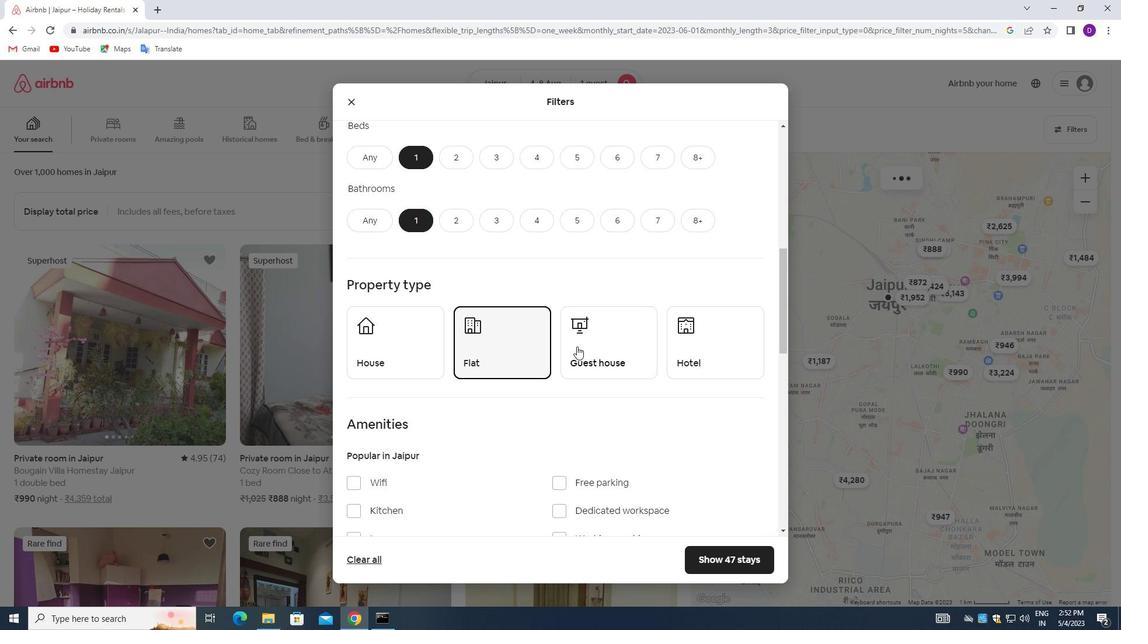 
Action: Mouse pressed left at (583, 345)
Screenshot: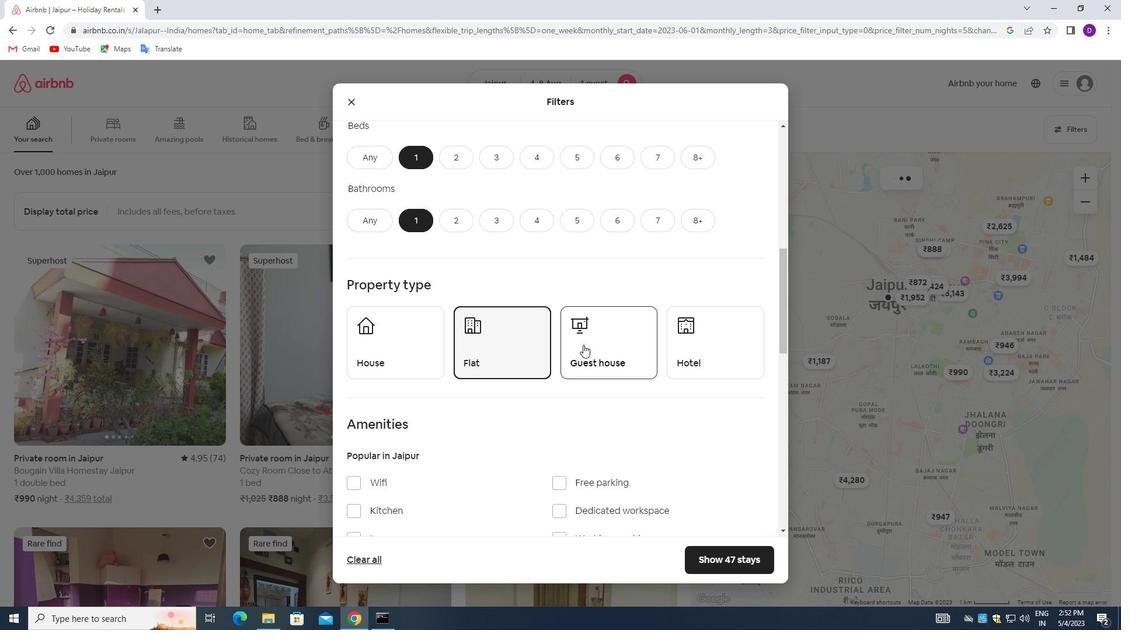 
Action: Mouse moved to (710, 333)
Screenshot: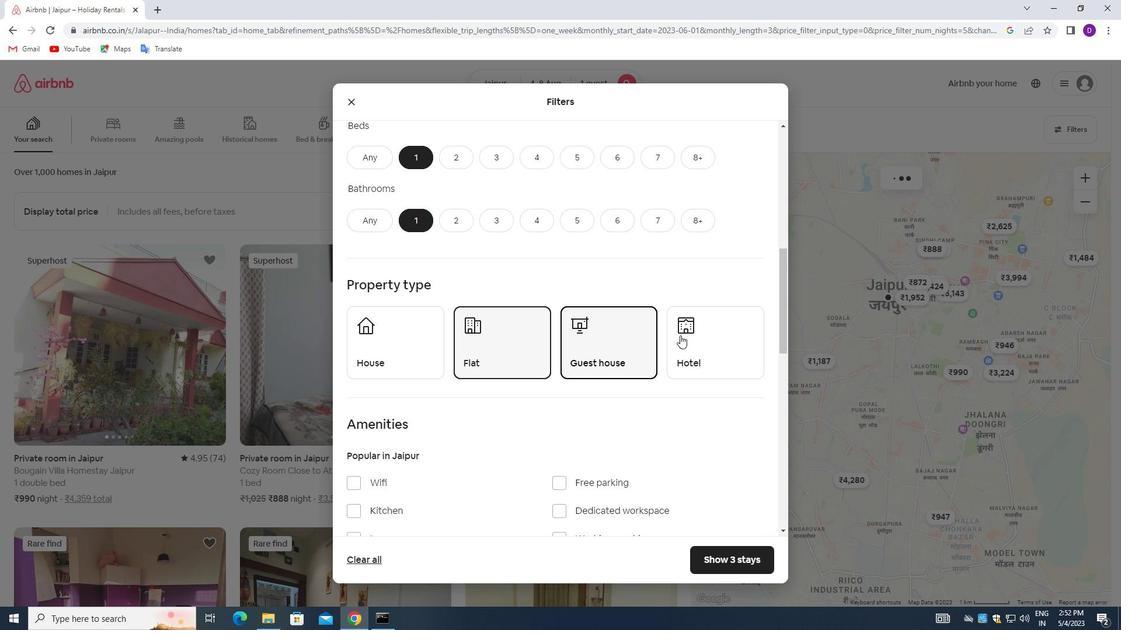 
Action: Mouse pressed left at (710, 333)
Screenshot: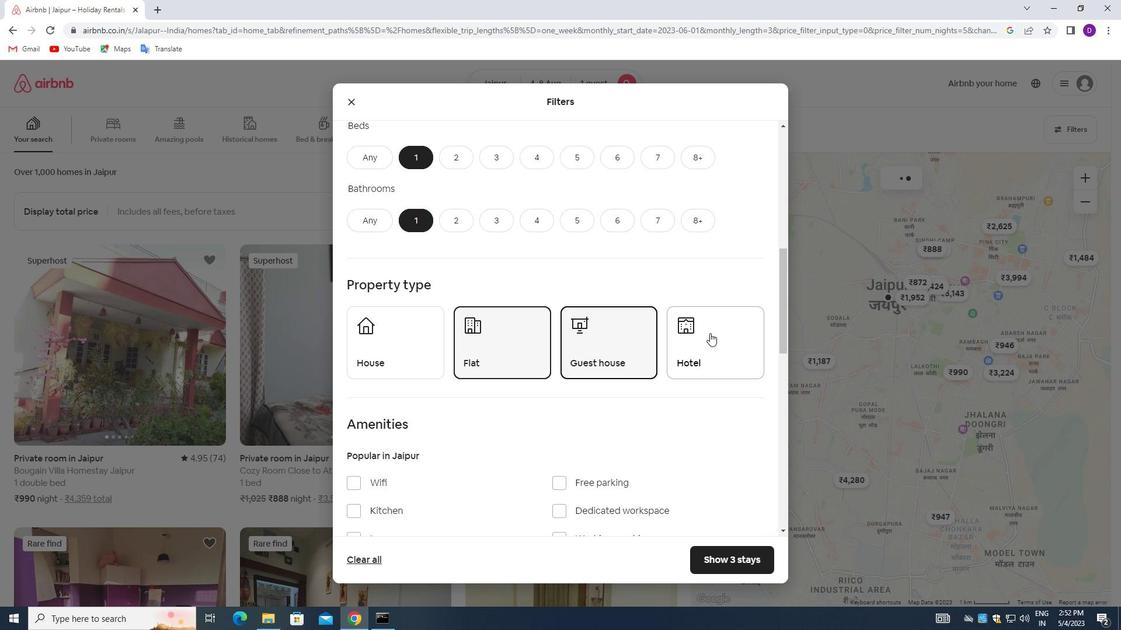 
Action: Mouse moved to (509, 369)
Screenshot: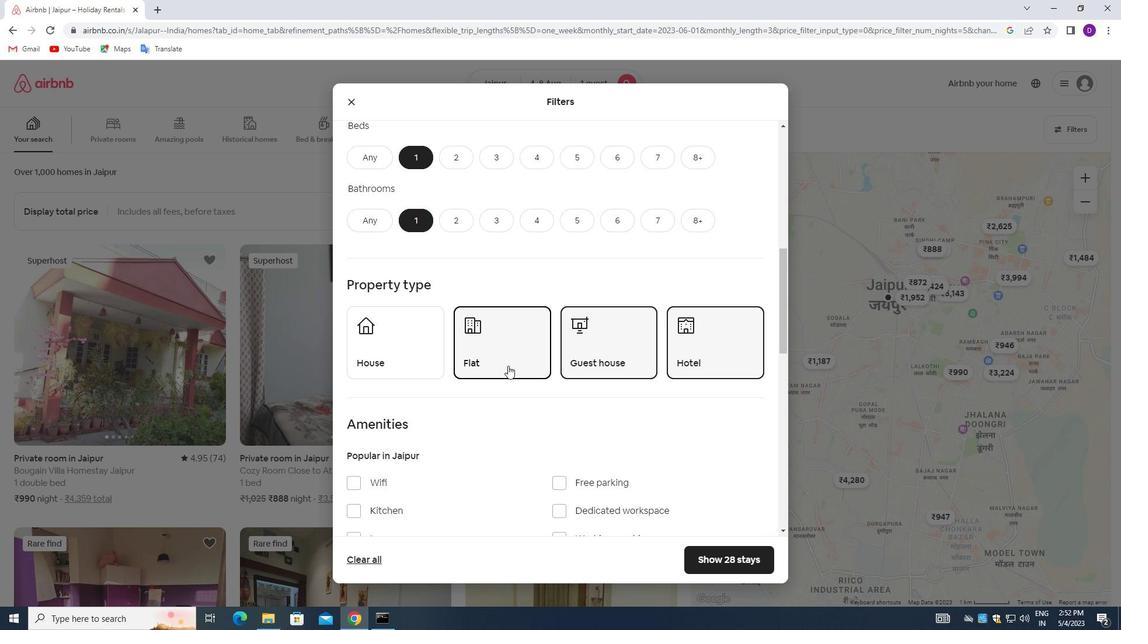 
Action: Mouse scrolled (509, 369) with delta (0, 0)
Screenshot: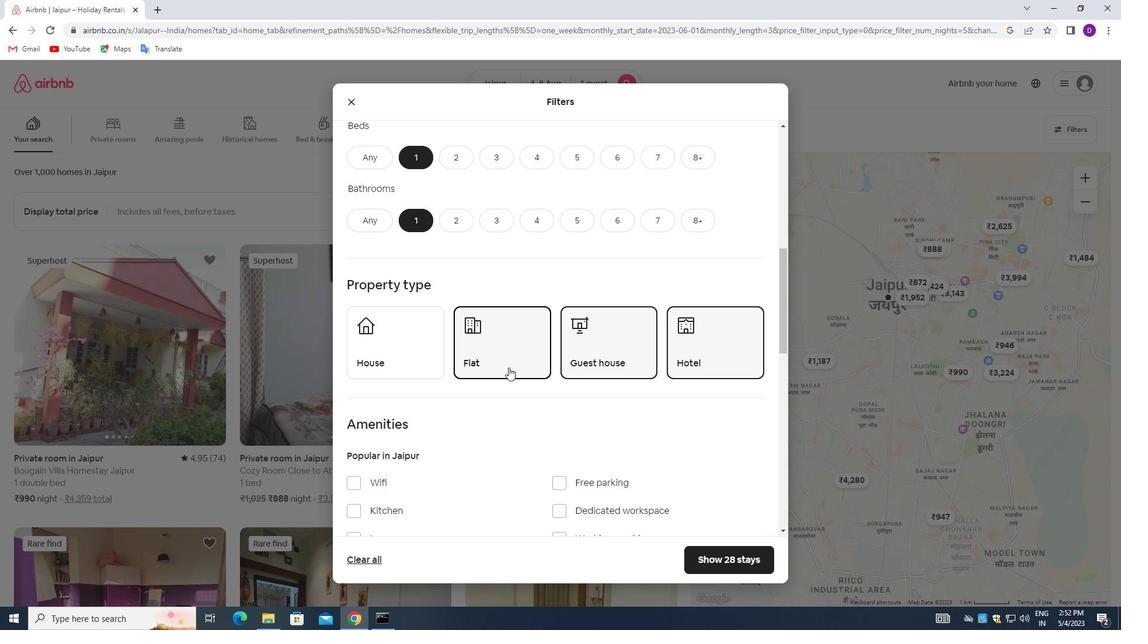 
Action: Mouse scrolled (509, 369) with delta (0, 0)
Screenshot: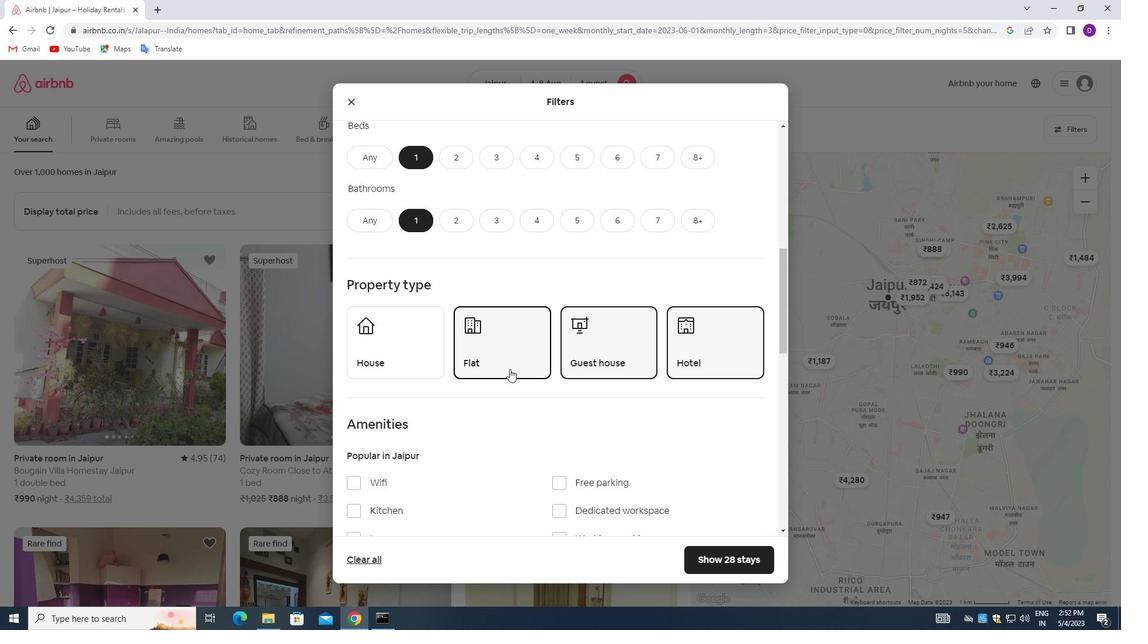 
Action: Mouse scrolled (509, 369) with delta (0, 0)
Screenshot: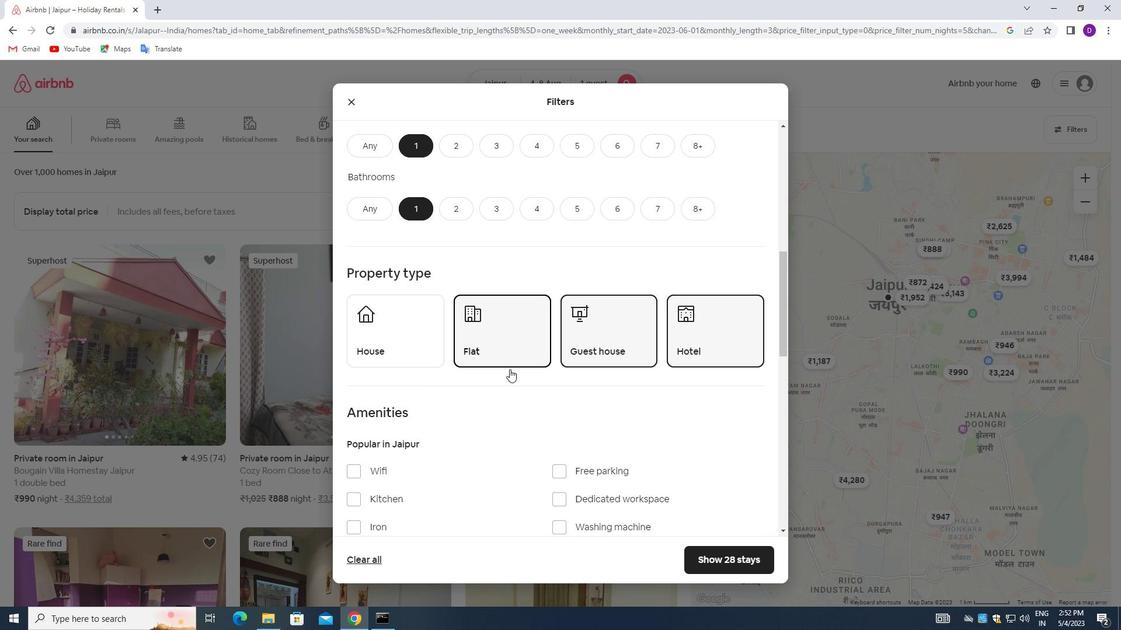 
Action: Mouse moved to (358, 310)
Screenshot: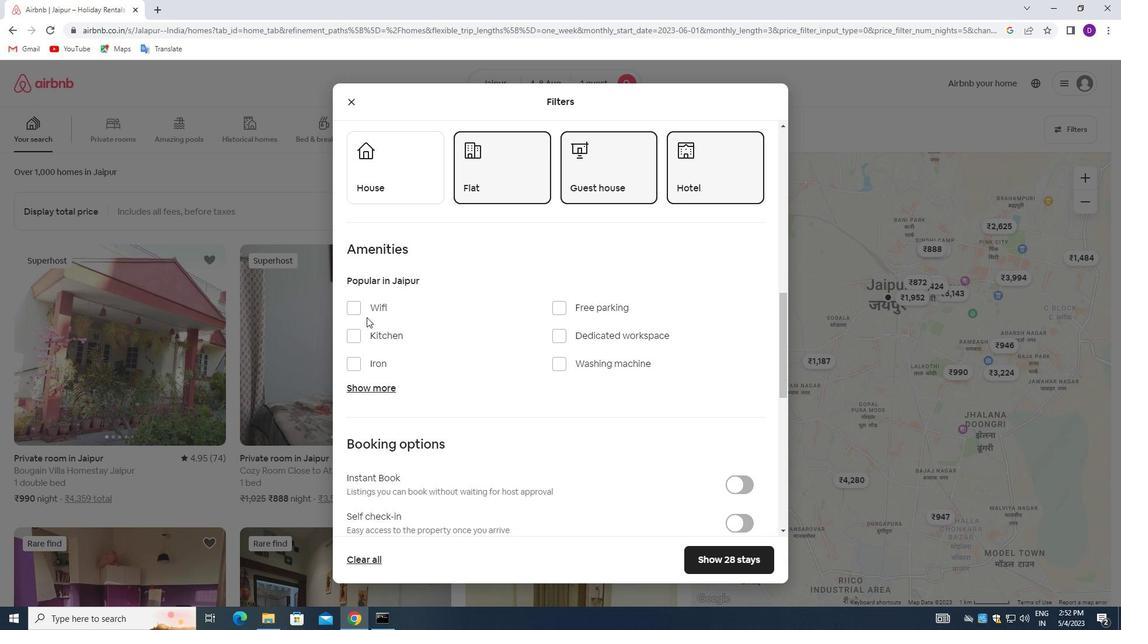 
Action: Mouse pressed left at (358, 310)
Screenshot: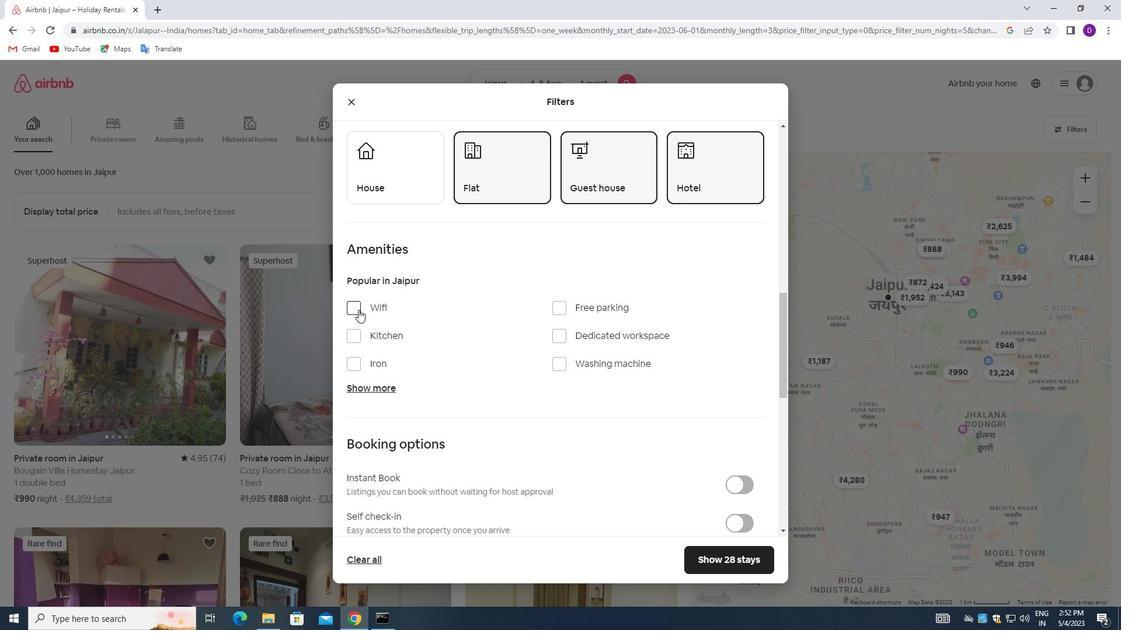 
Action: Mouse moved to (556, 324)
Screenshot: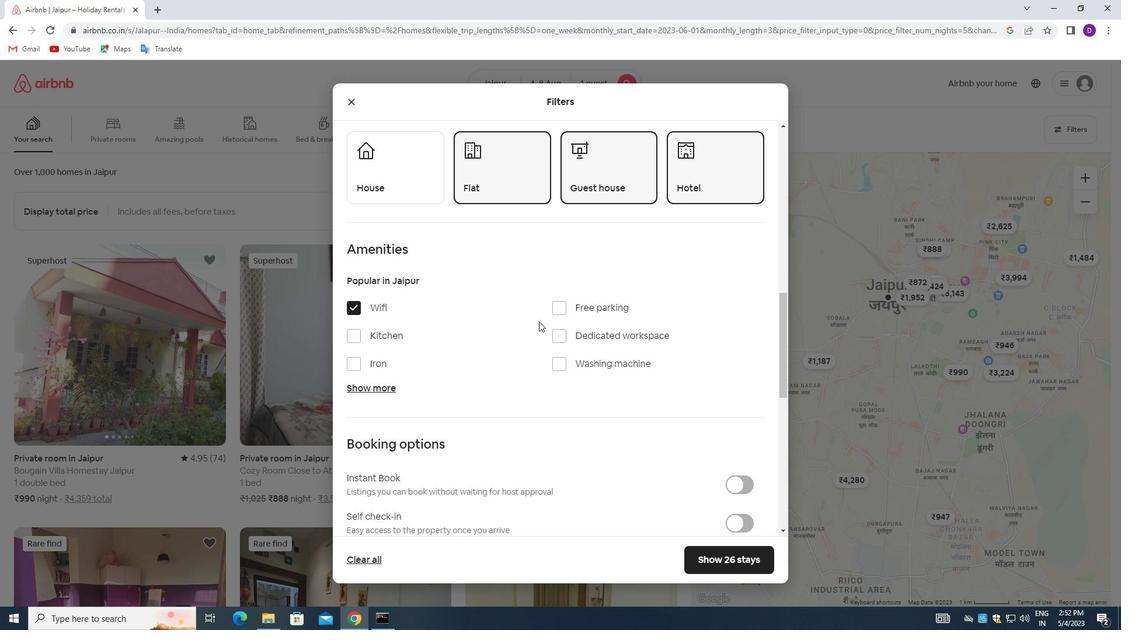 
Action: Mouse scrolled (556, 323) with delta (0, 0)
Screenshot: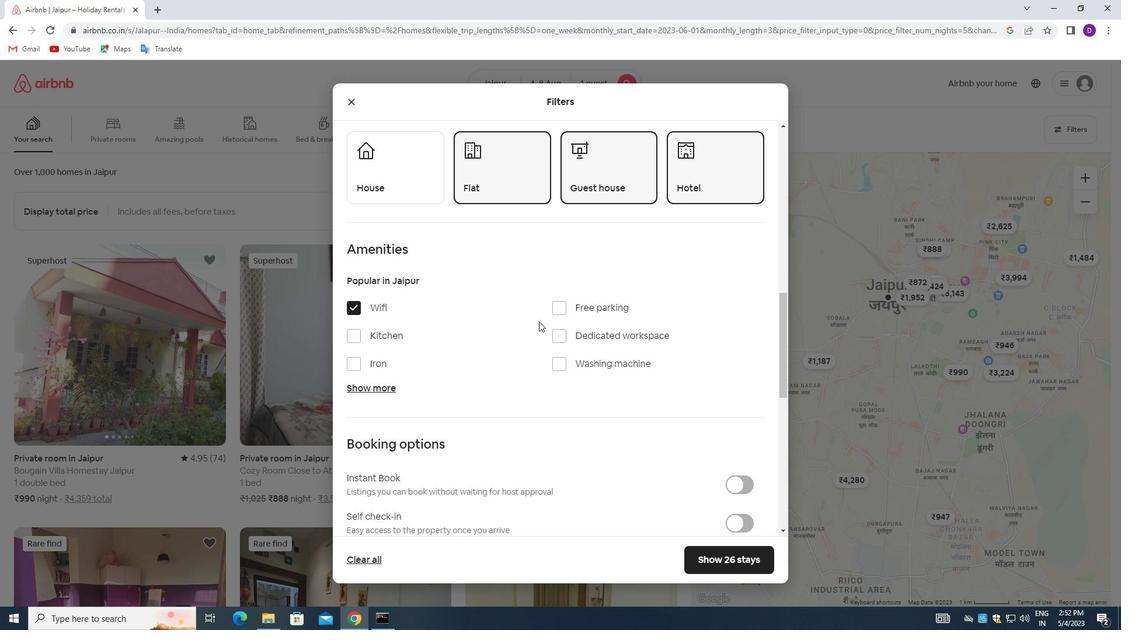 
Action: Mouse moved to (557, 325)
Screenshot: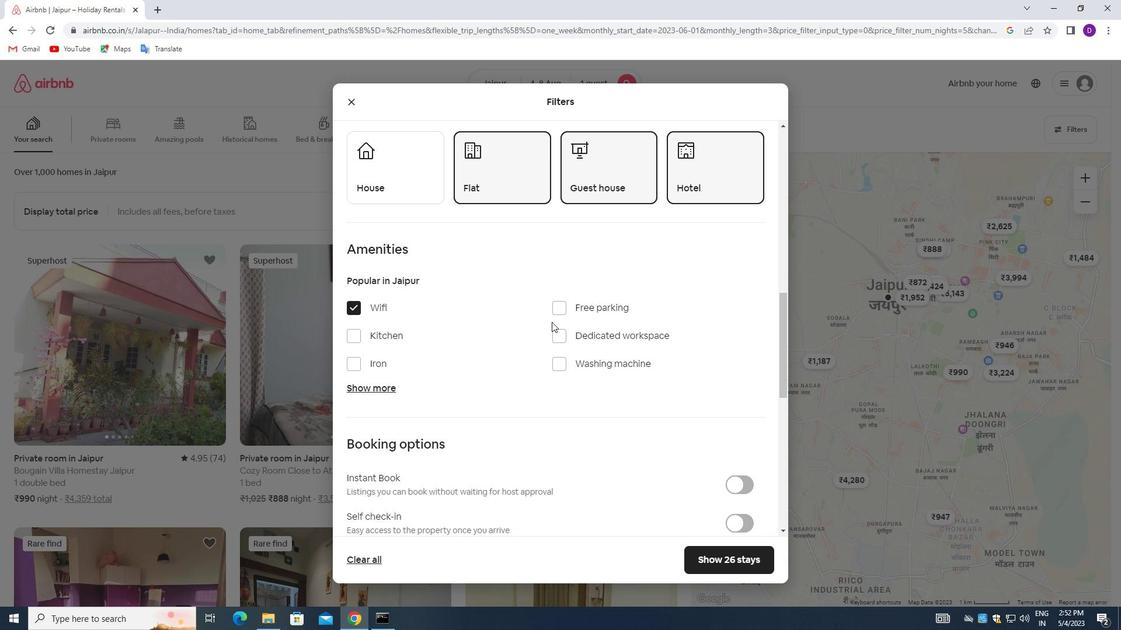 
Action: Mouse scrolled (557, 324) with delta (0, 0)
Screenshot: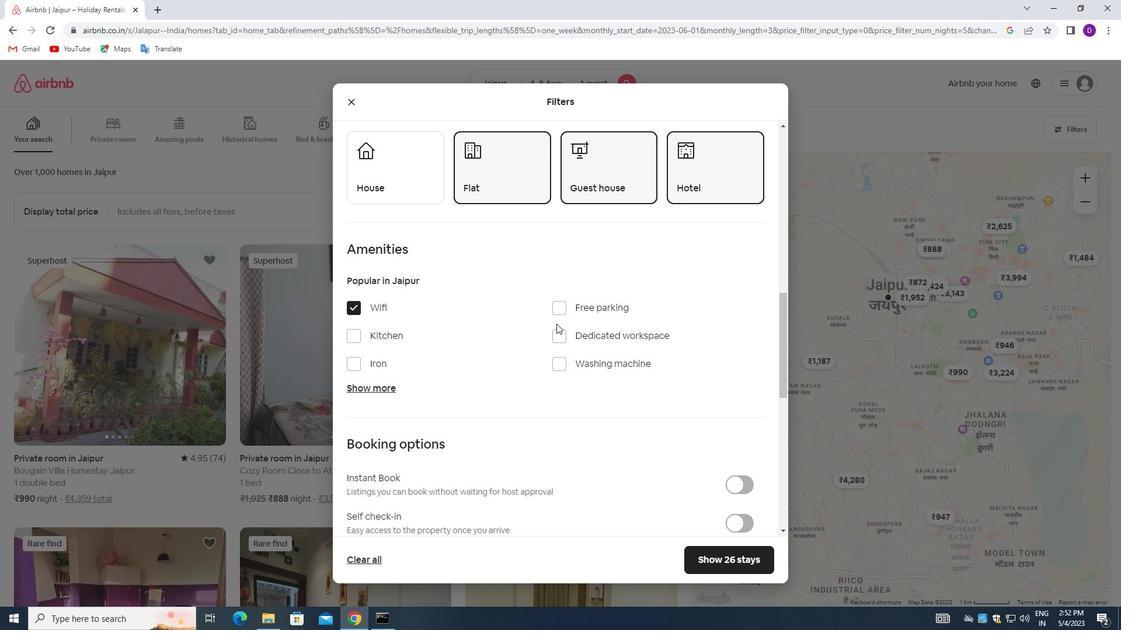
Action: Mouse moved to (559, 329)
Screenshot: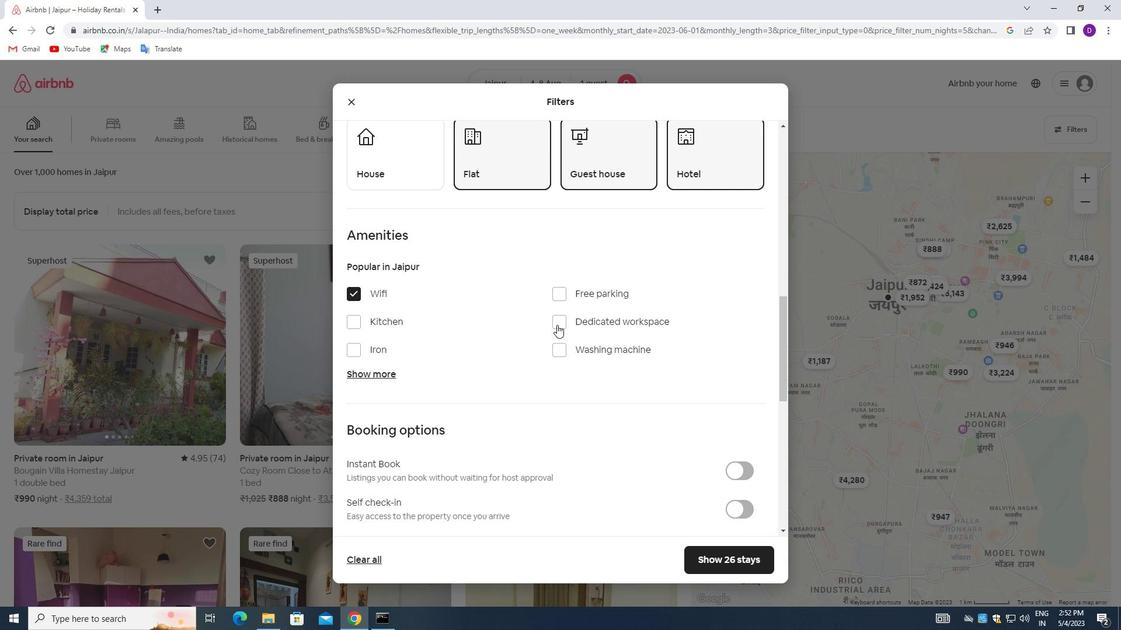 
Action: Mouse scrolled (559, 328) with delta (0, 0)
Screenshot: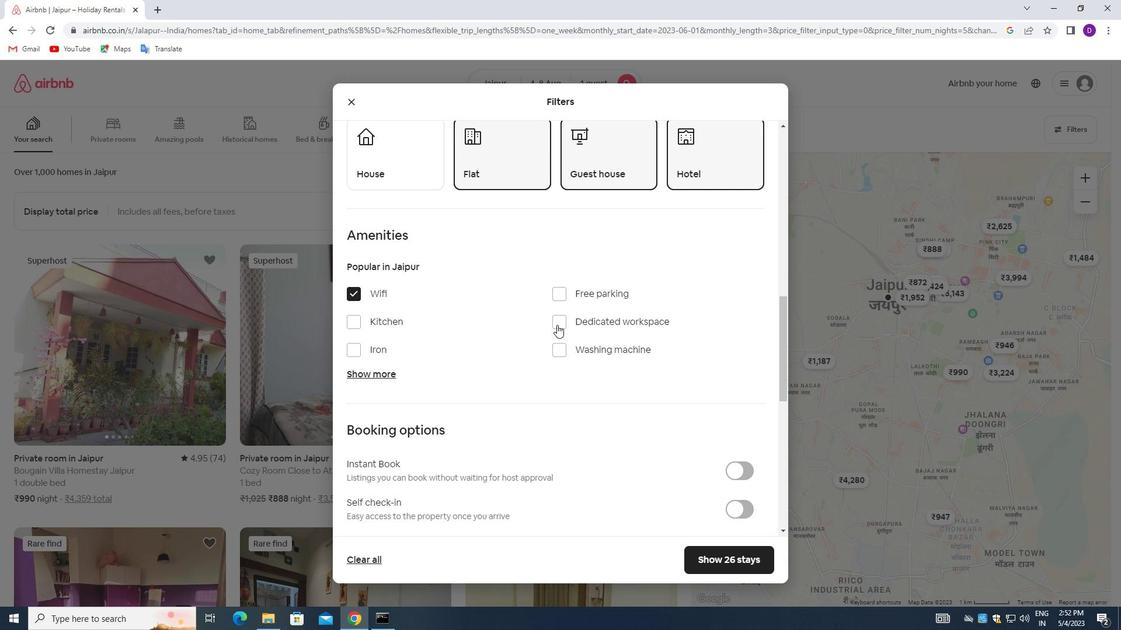 
Action: Mouse moved to (732, 346)
Screenshot: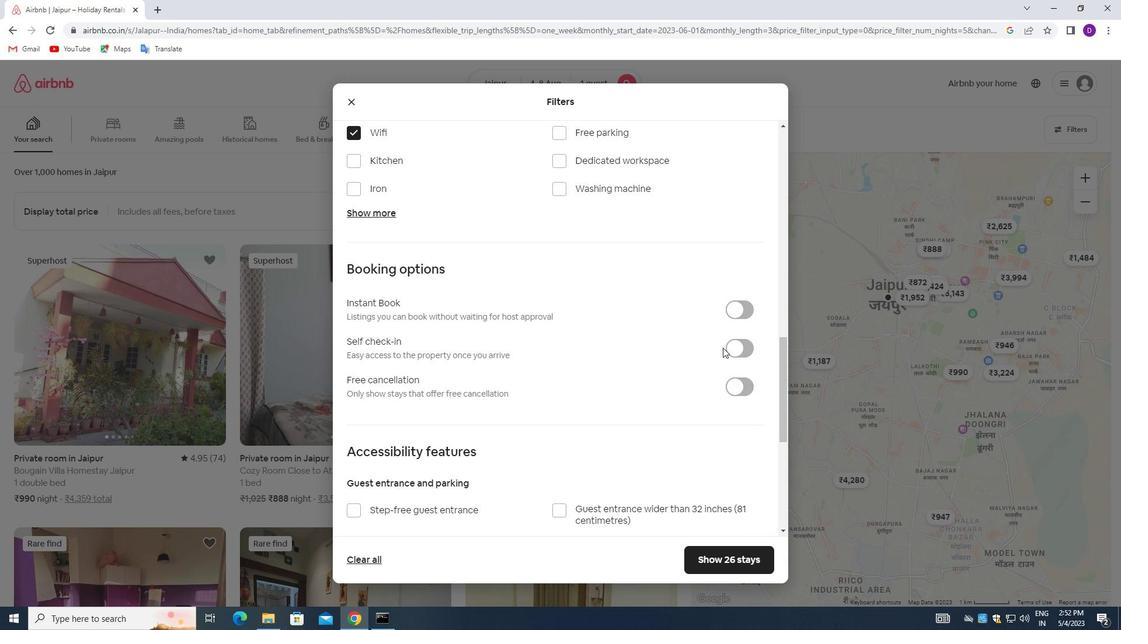 
Action: Mouse pressed left at (732, 346)
Screenshot: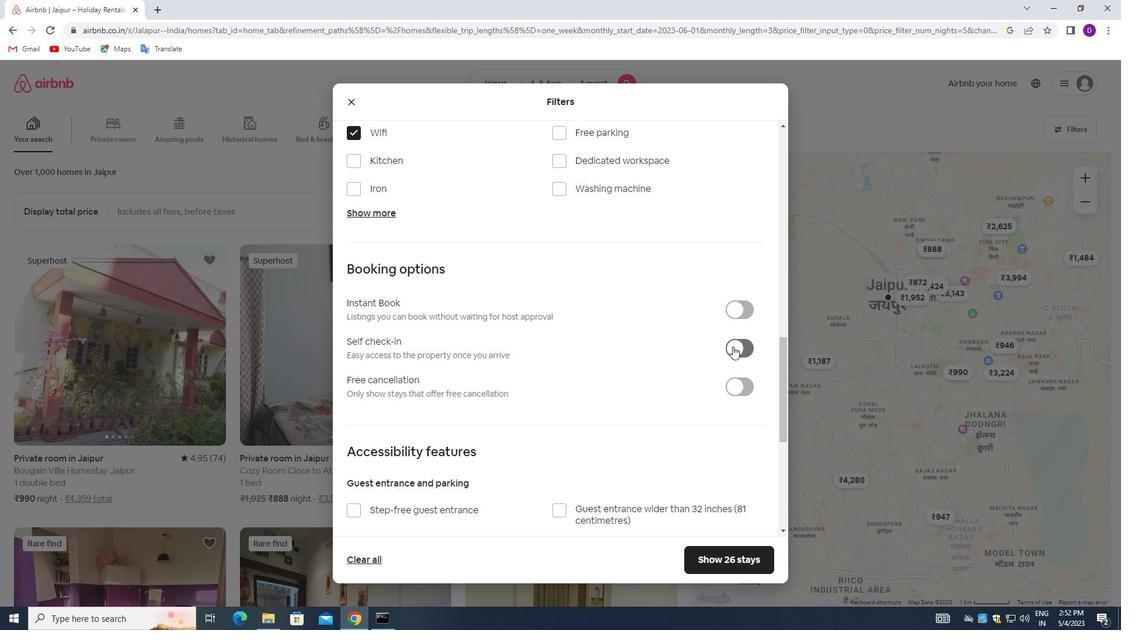 
Action: Mouse moved to (517, 357)
Screenshot: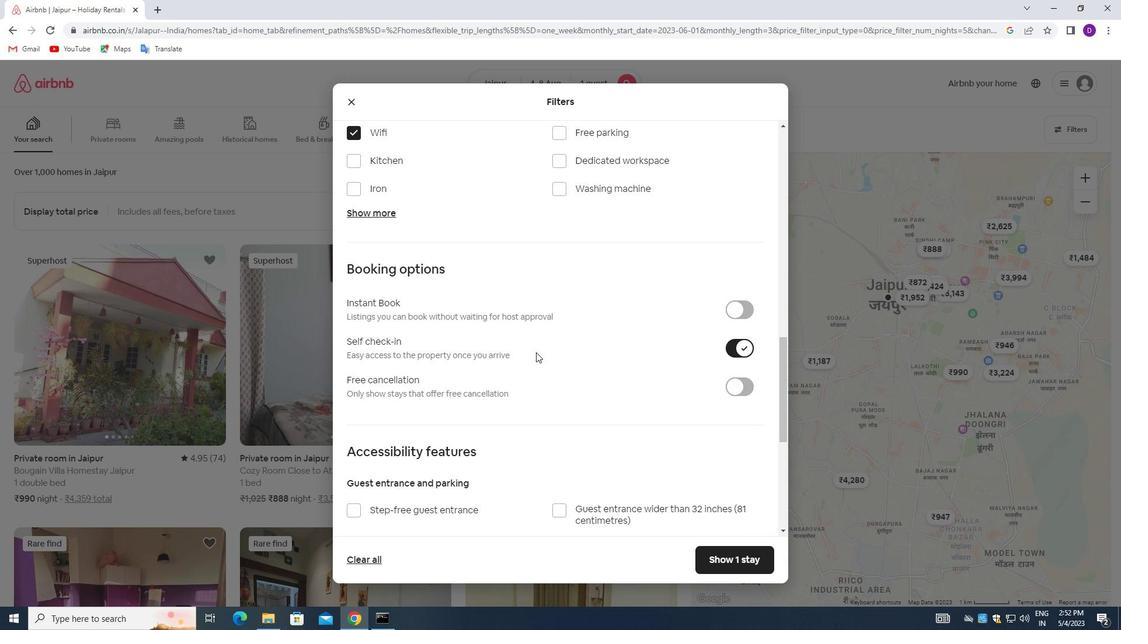 
Action: Mouse scrolled (517, 356) with delta (0, 0)
Screenshot: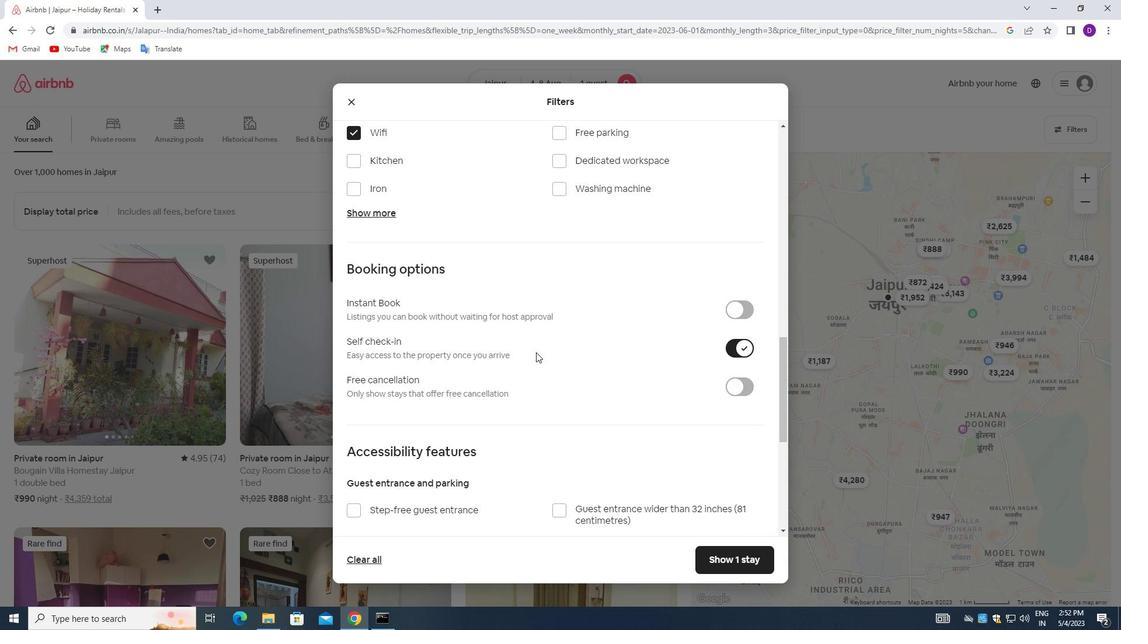 
Action: Mouse moved to (515, 356)
Screenshot: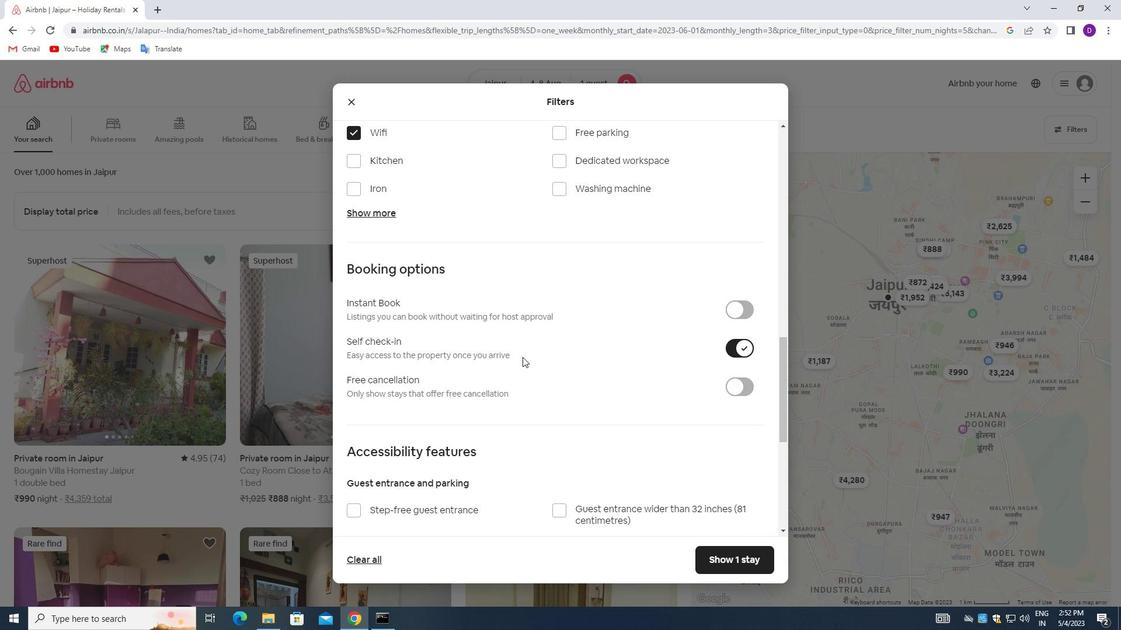 
Action: Mouse scrolled (515, 356) with delta (0, 0)
Screenshot: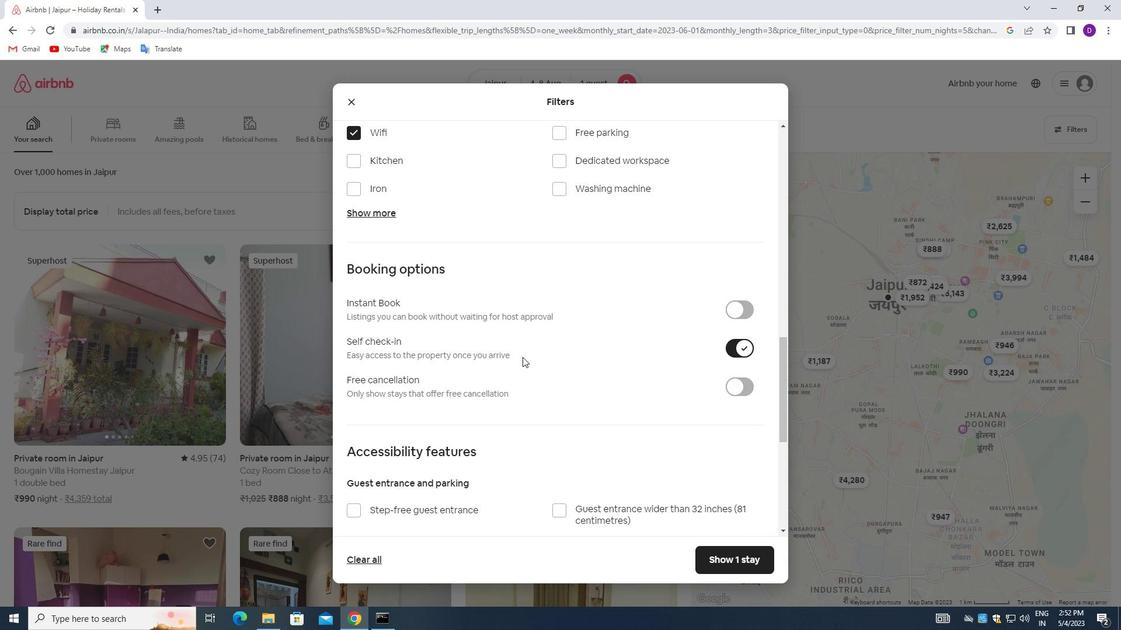 
Action: Mouse scrolled (515, 356) with delta (0, 0)
Screenshot: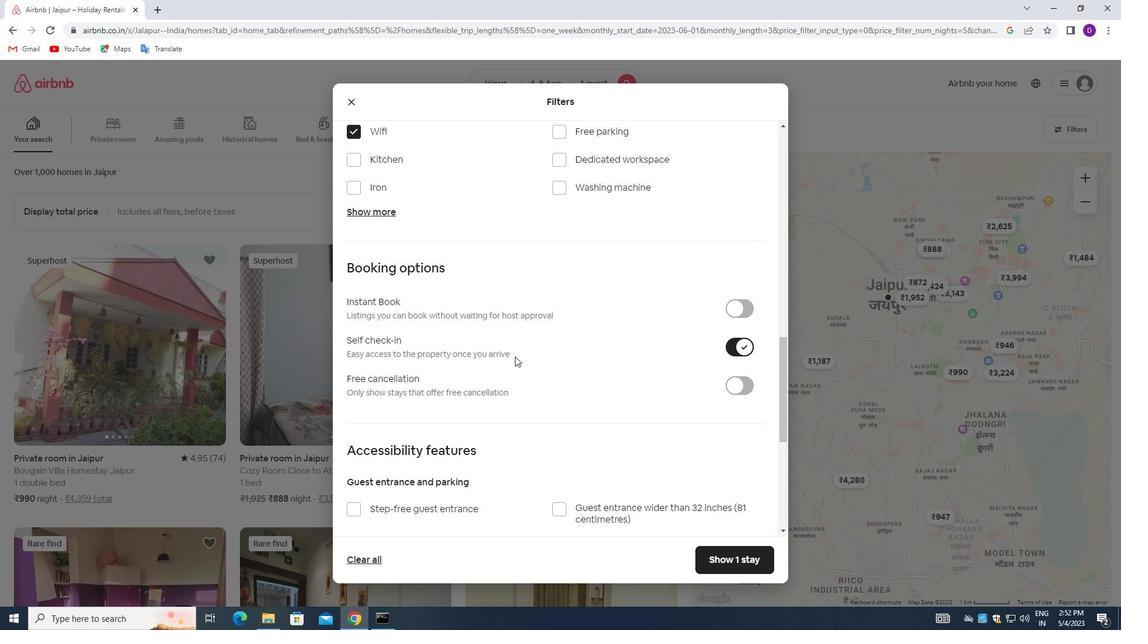 
Action: Mouse moved to (513, 366)
Screenshot: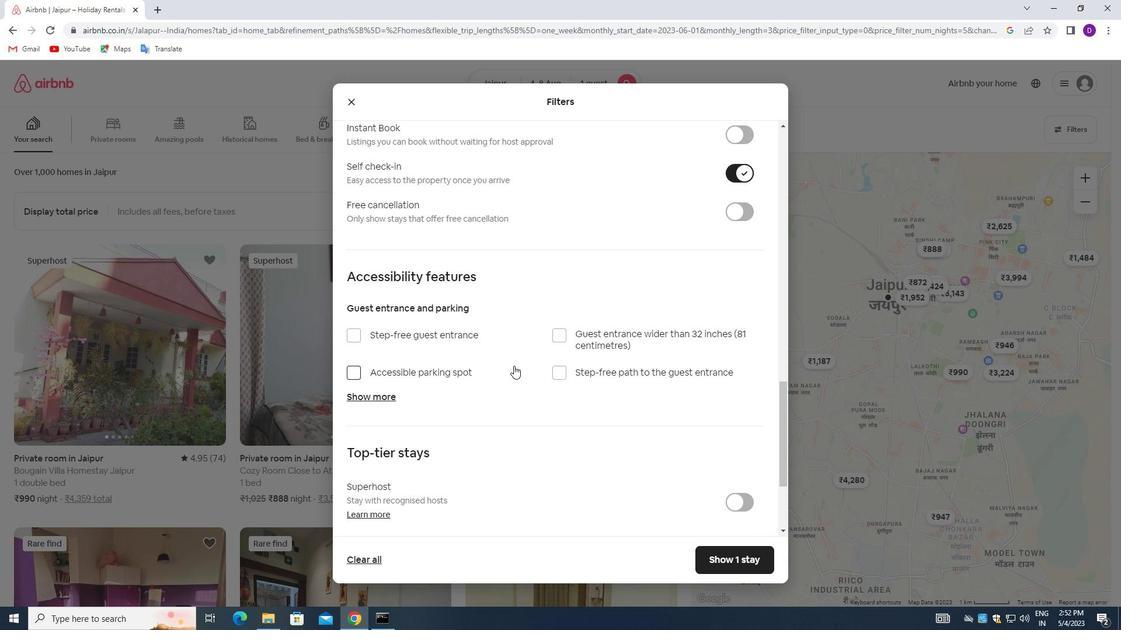 
Action: Mouse scrolled (513, 365) with delta (0, 0)
Screenshot: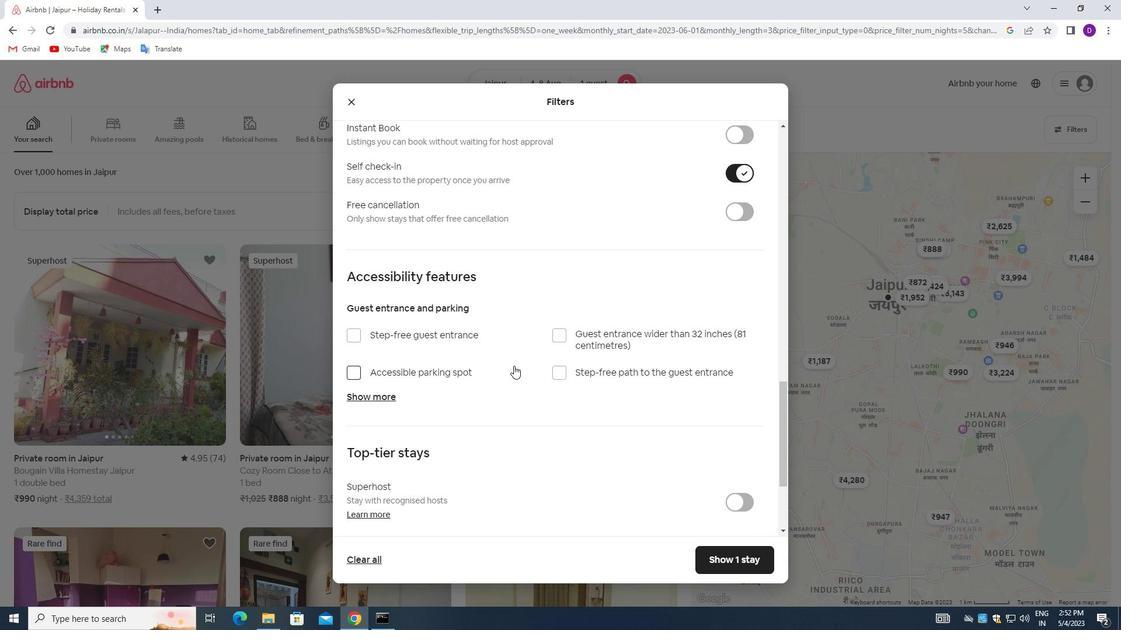 
Action: Mouse scrolled (513, 365) with delta (0, 0)
Screenshot: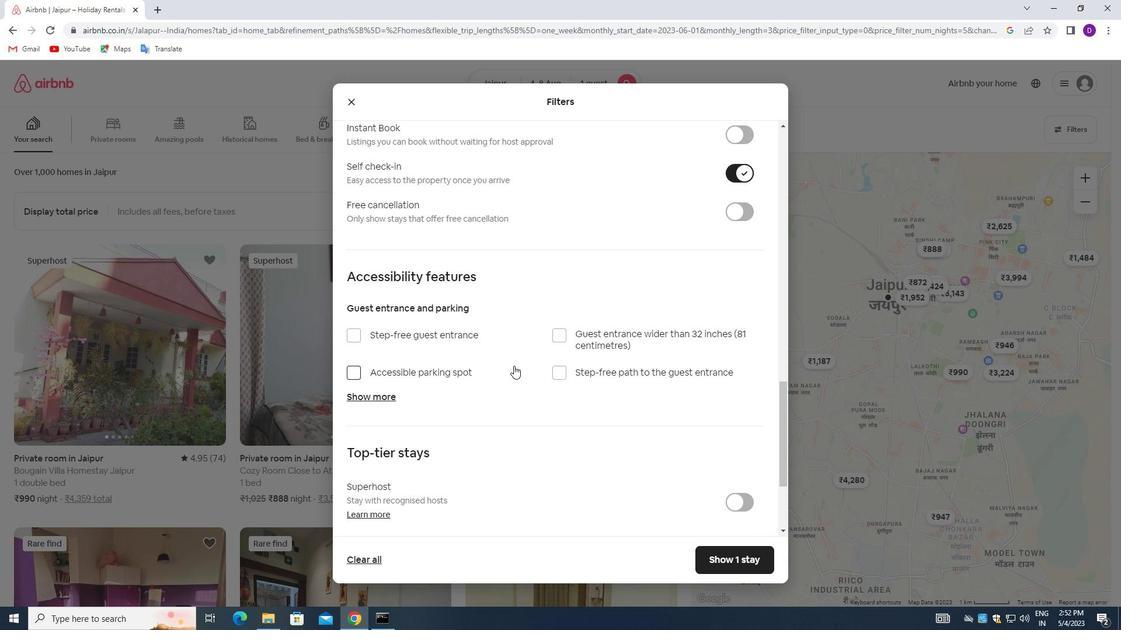 
Action: Mouse scrolled (513, 365) with delta (0, 0)
Screenshot: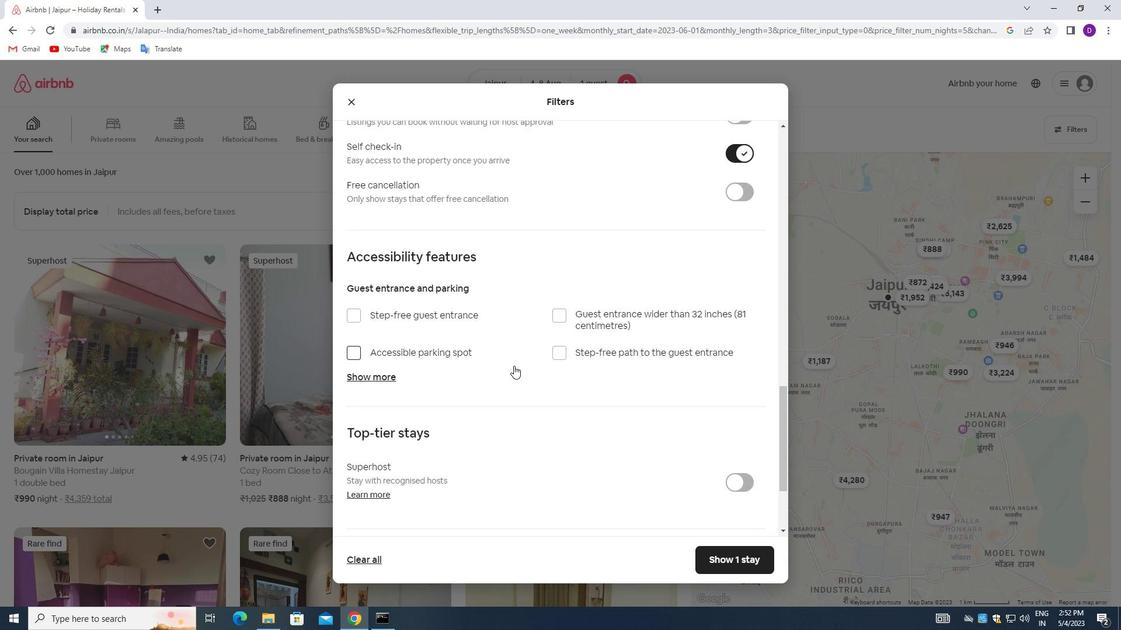 
Action: Mouse scrolled (513, 365) with delta (0, 0)
Screenshot: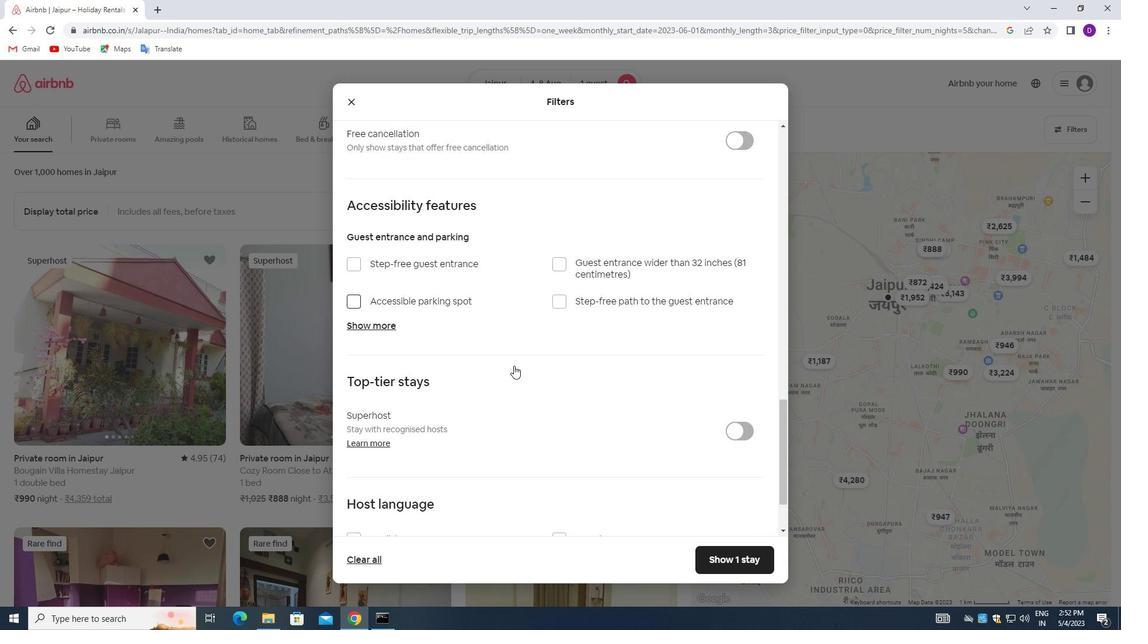 
Action: Mouse moved to (513, 370)
Screenshot: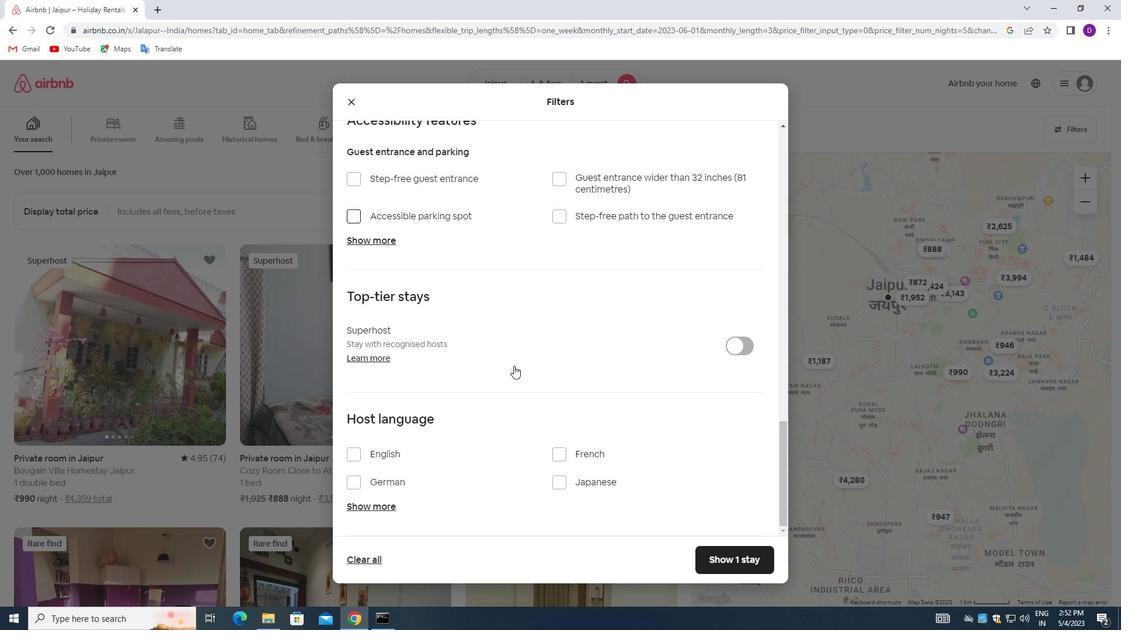 
Action: Mouse scrolled (513, 370) with delta (0, 0)
Screenshot: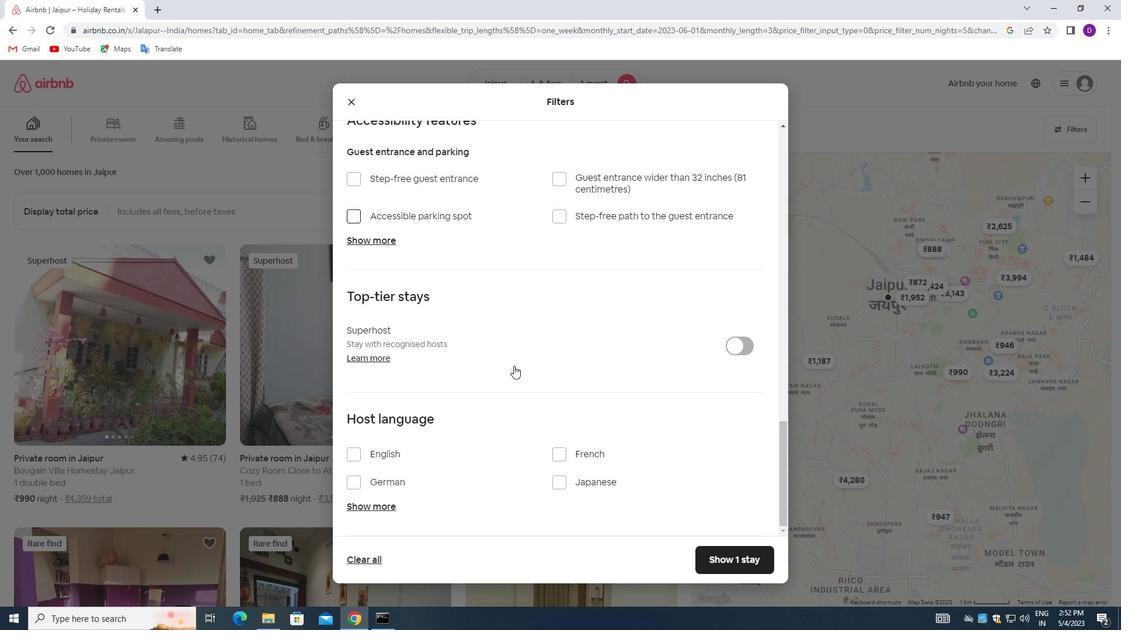 
Action: Mouse moved to (508, 392)
Screenshot: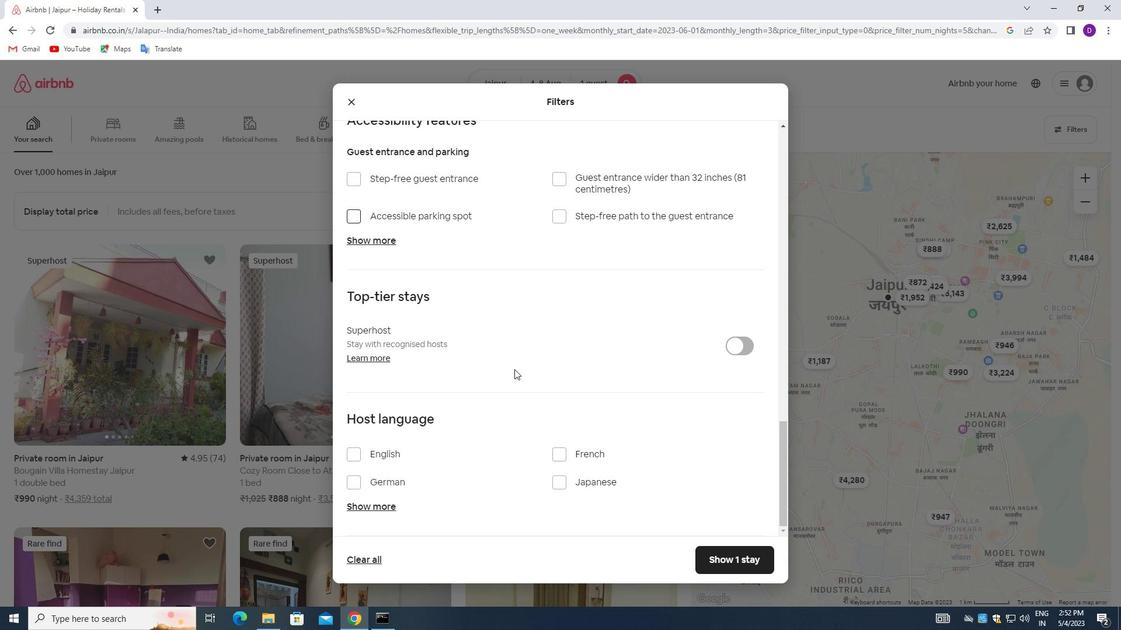 
Action: Mouse scrolled (508, 391) with delta (0, 0)
Screenshot: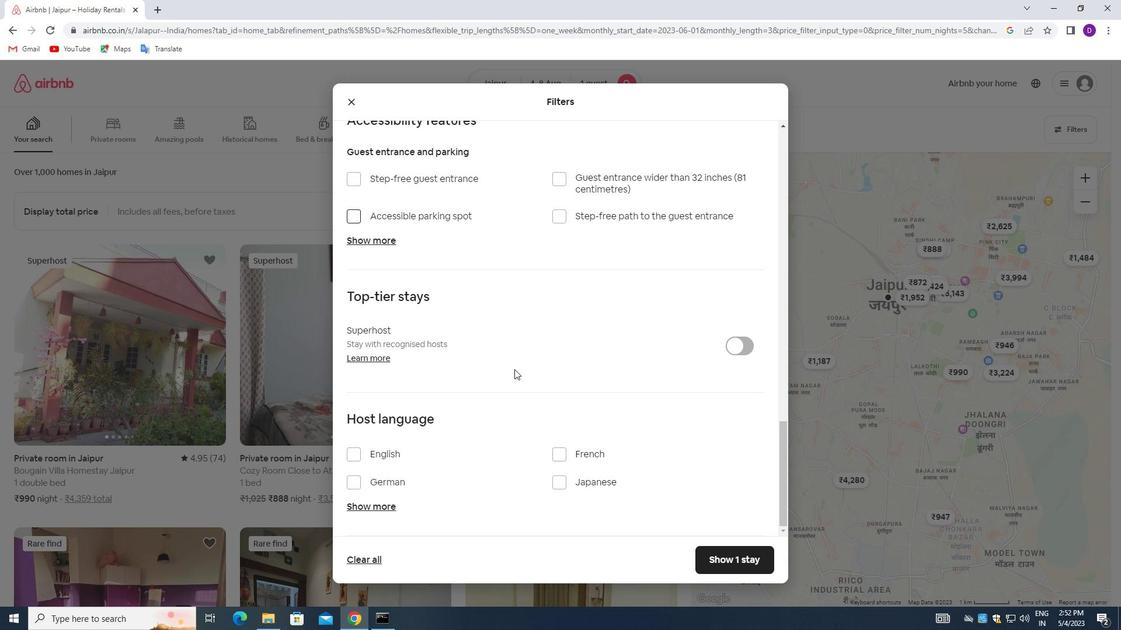 
Action: Mouse moved to (503, 403)
Screenshot: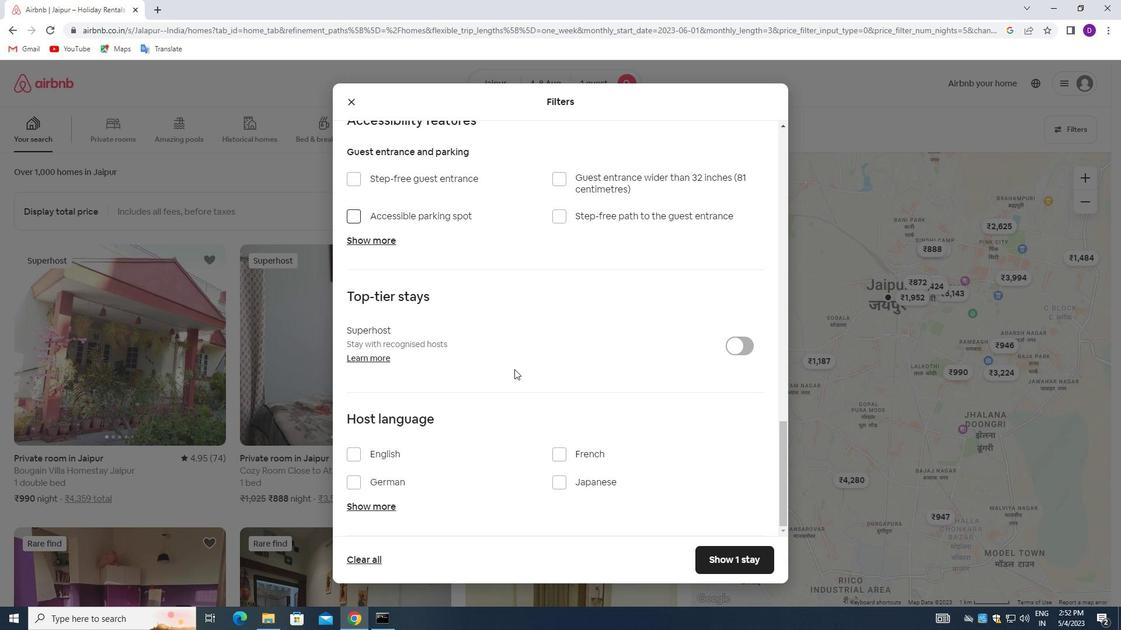 
Action: Mouse scrolled (503, 402) with delta (0, 0)
Screenshot: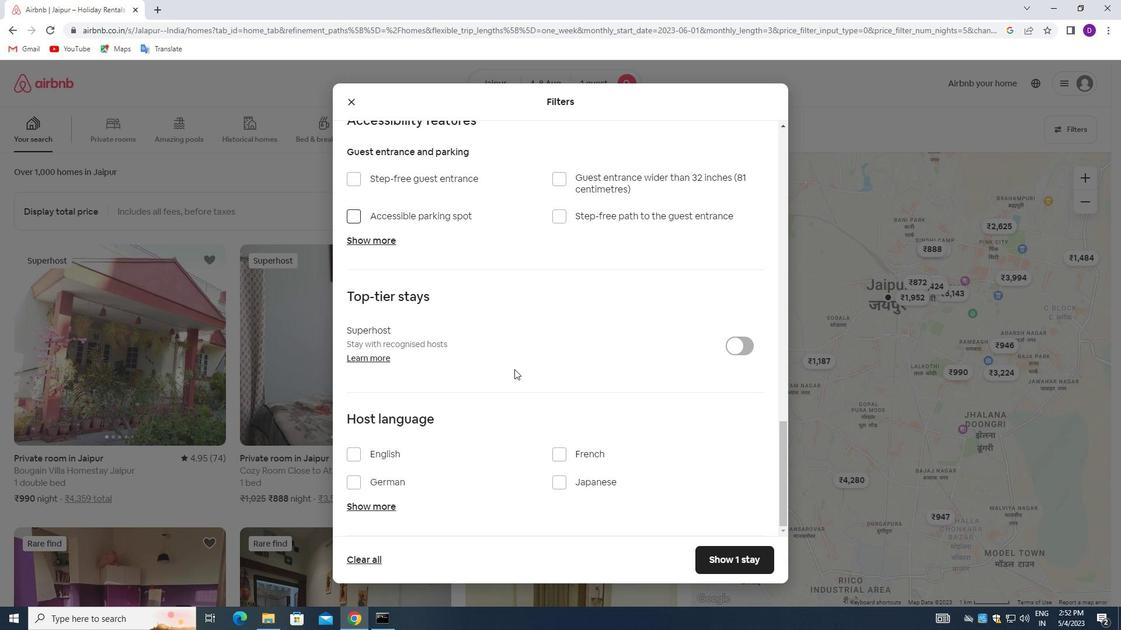 
Action: Mouse moved to (356, 457)
Screenshot: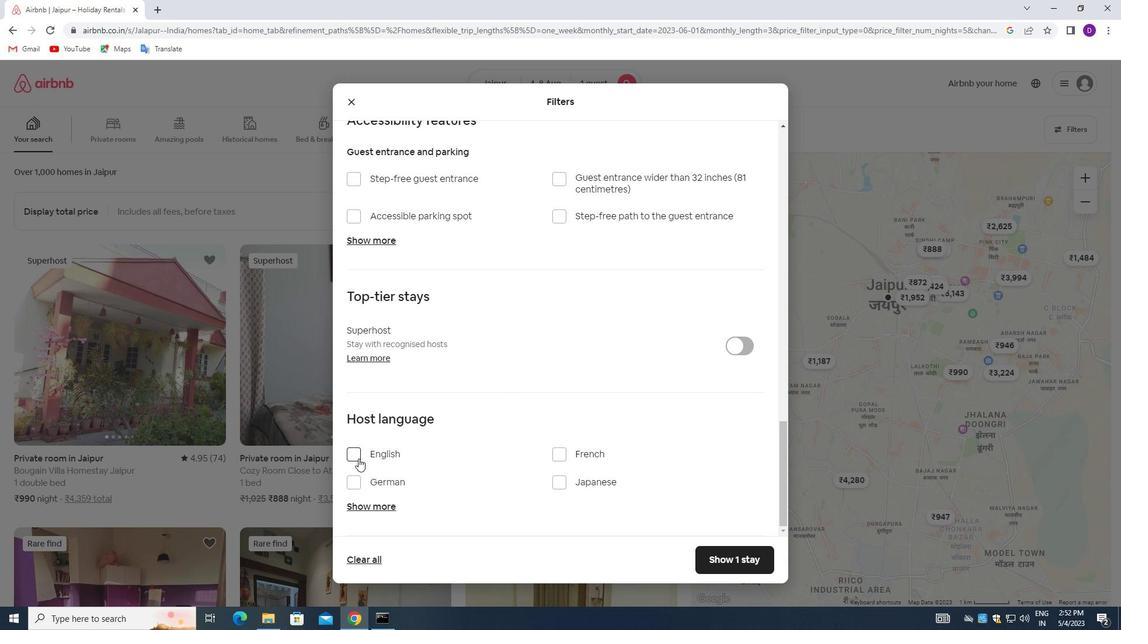 
Action: Mouse pressed left at (356, 457)
Screenshot: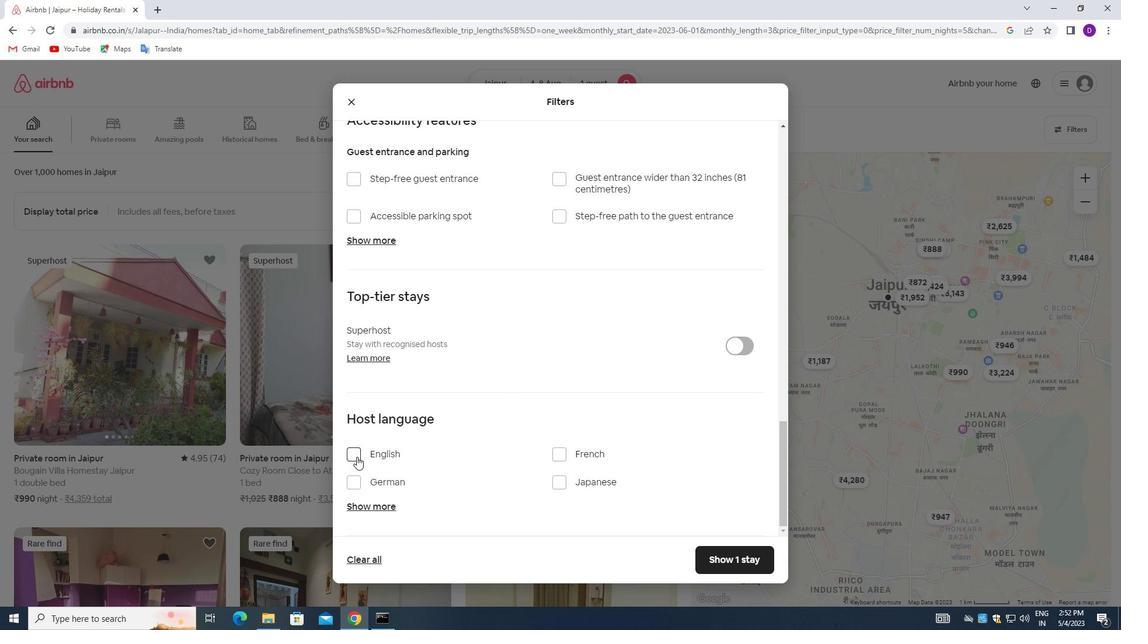 
Action: Mouse moved to (701, 557)
Screenshot: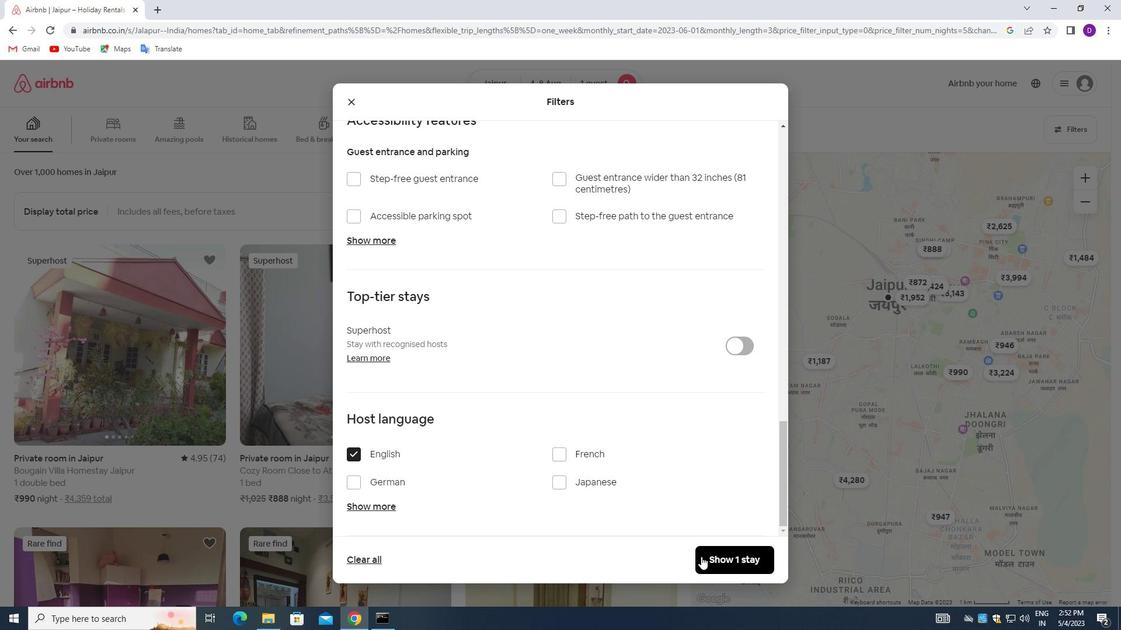 
Action: Mouse pressed left at (701, 557)
Screenshot: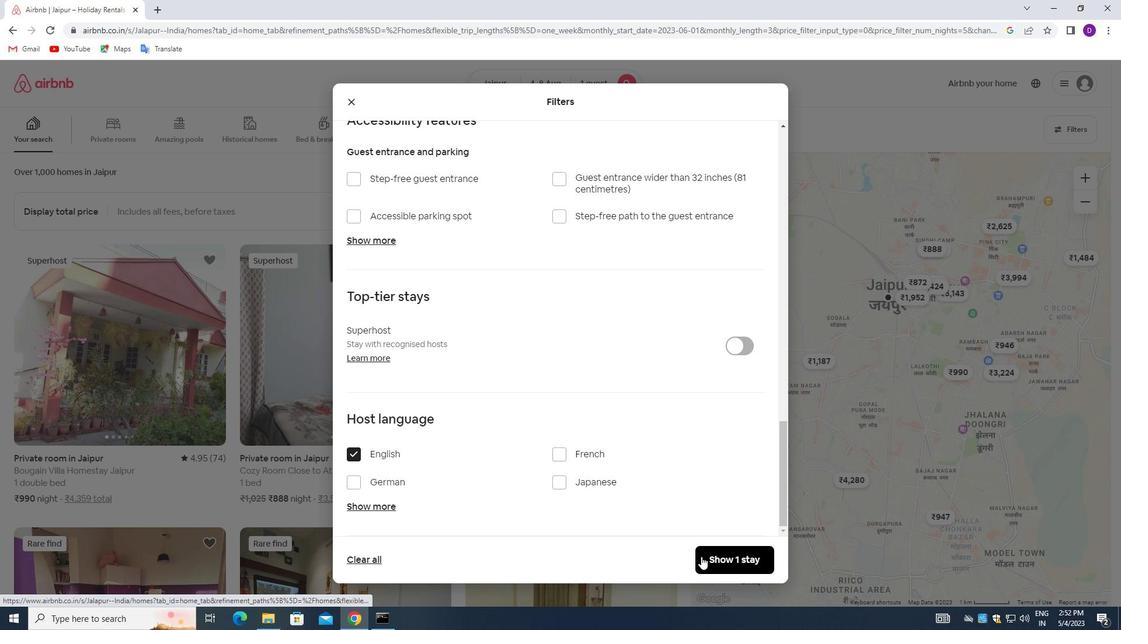 
Action: Mouse moved to (579, 341)
Screenshot: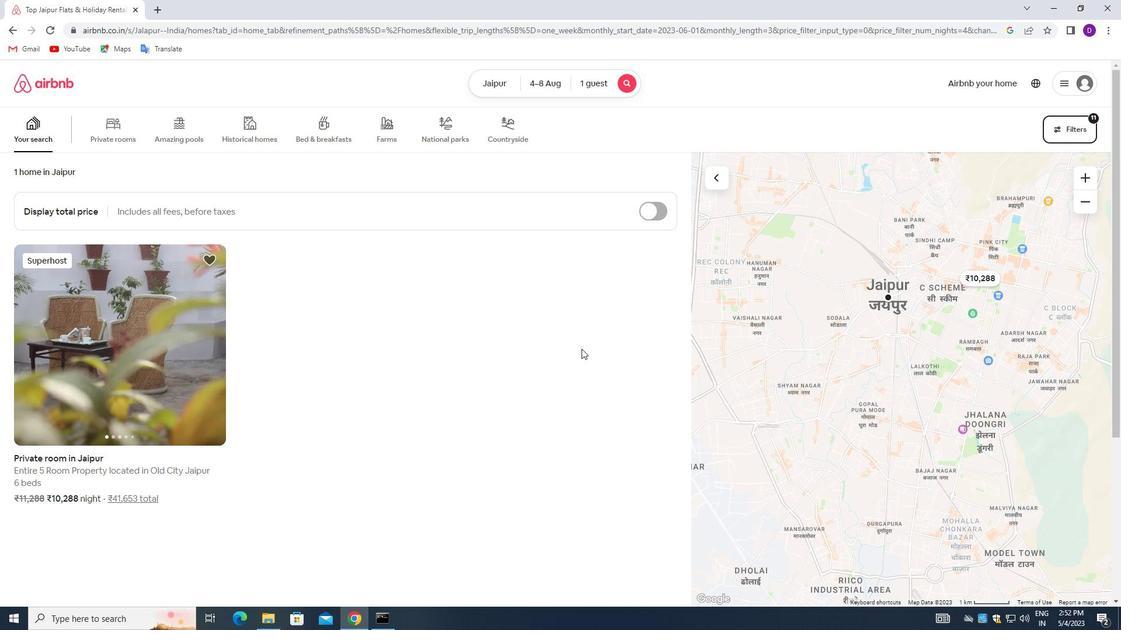 
